 Task: Open Card Intellectual Property Review Session in Board Email Marketing Re-engagement Campaigns and Strategy to Workspace Full-stack Development and add a team member Softage.2@softage.net, a label Yellow, a checklist Social Work, an attachment from your onedrive, a color Yellow and finally, add a card description 'Develop and launch new customer loyalty program for frequent buyers' and a comment 'Let us approach this task with a sense of urgency and importance, recognizing its impact on the overall project.'. Add a start date 'Jan 06, 1900' with a due date 'Jan 13, 1900'
Action: Mouse moved to (55, 354)
Screenshot: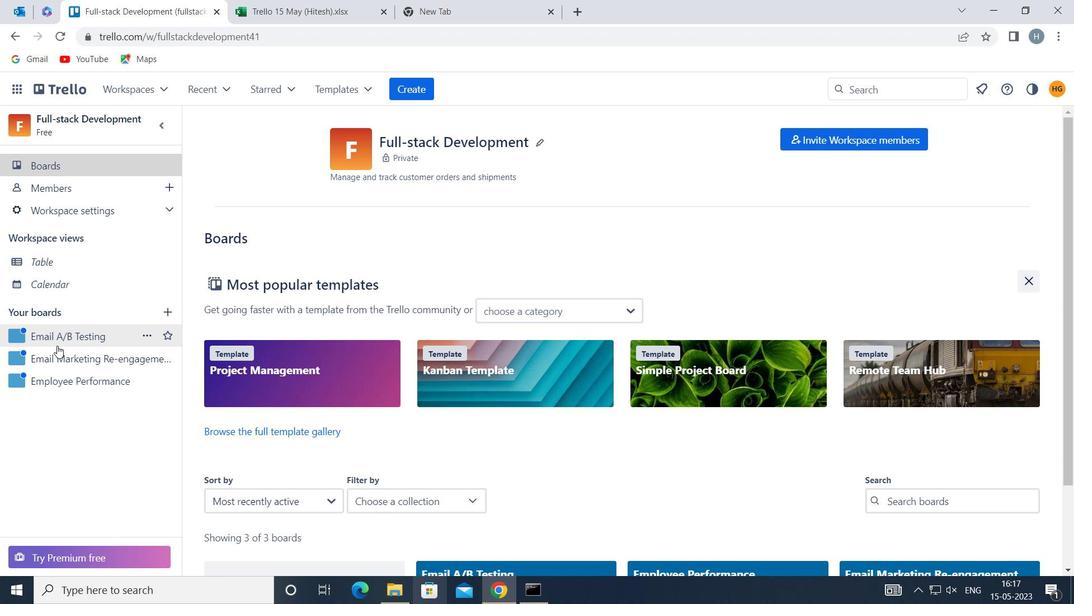 
Action: Mouse pressed left at (55, 354)
Screenshot: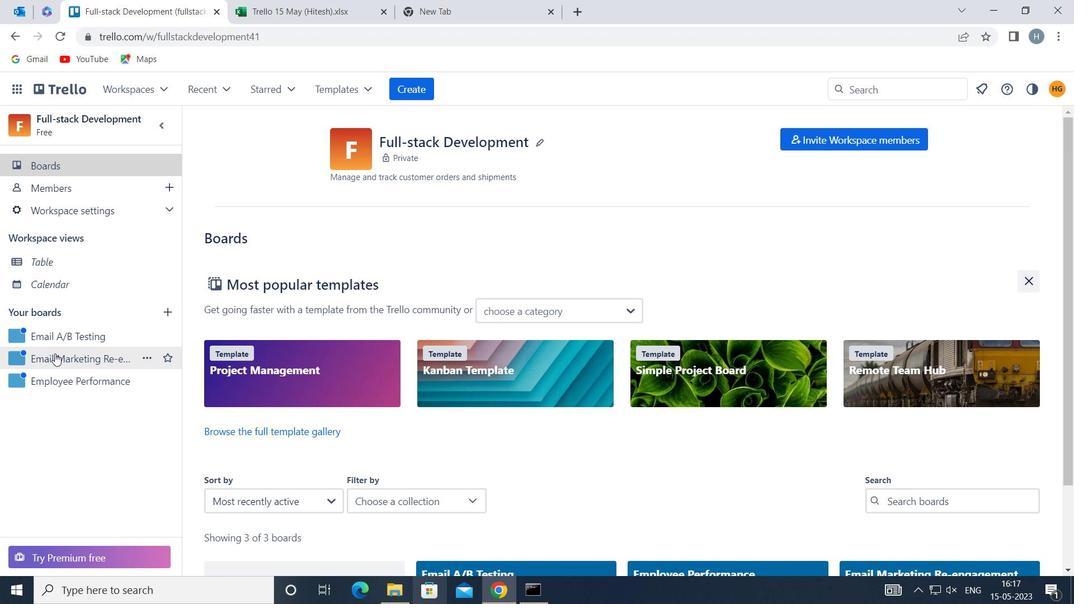 
Action: Mouse moved to (473, 201)
Screenshot: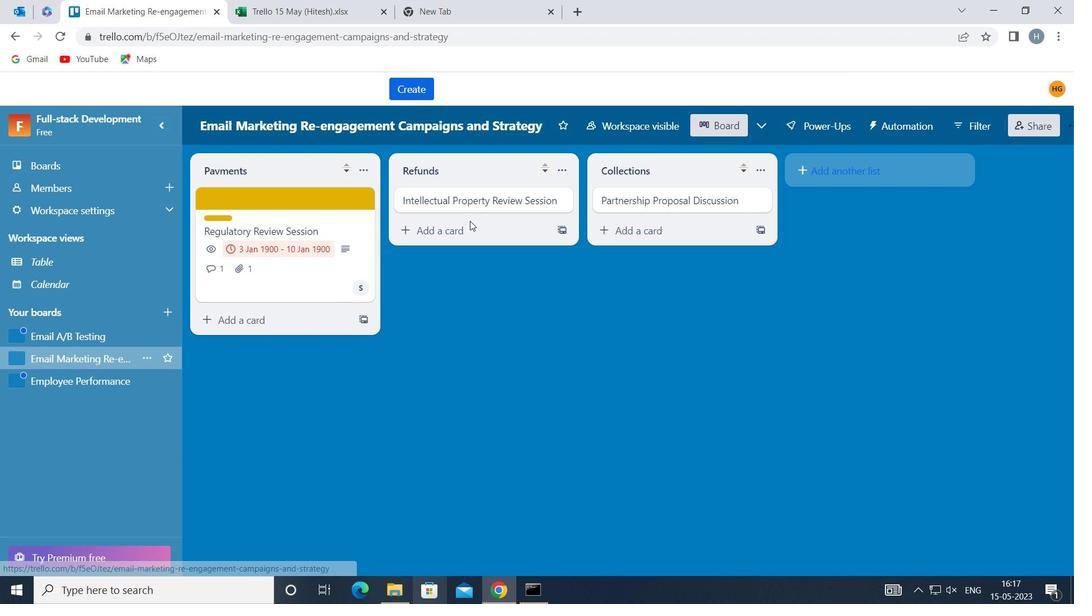 
Action: Mouse pressed left at (473, 201)
Screenshot: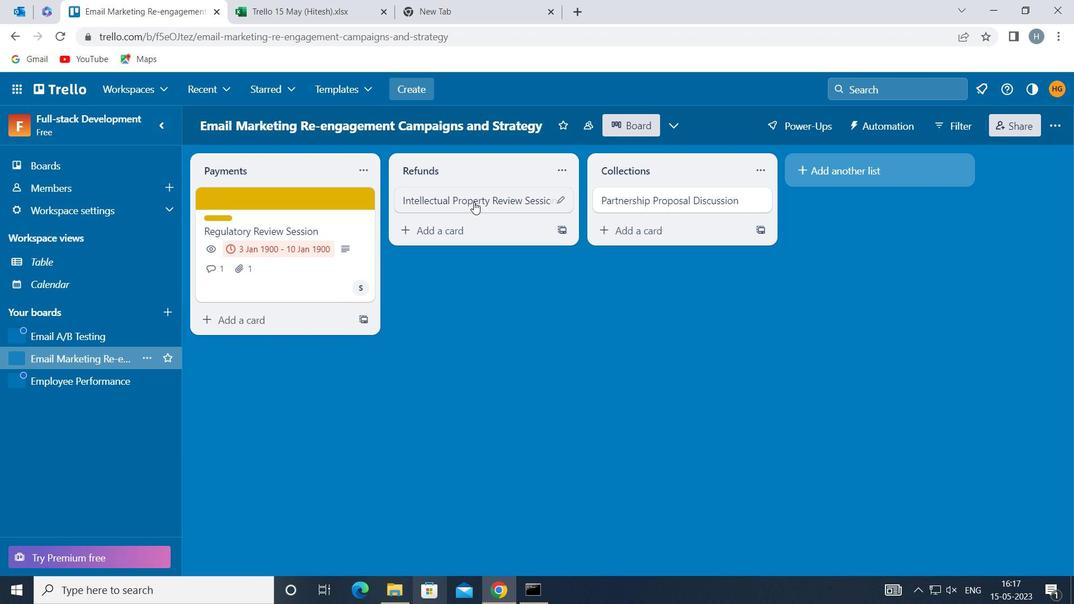 
Action: Mouse moved to (763, 249)
Screenshot: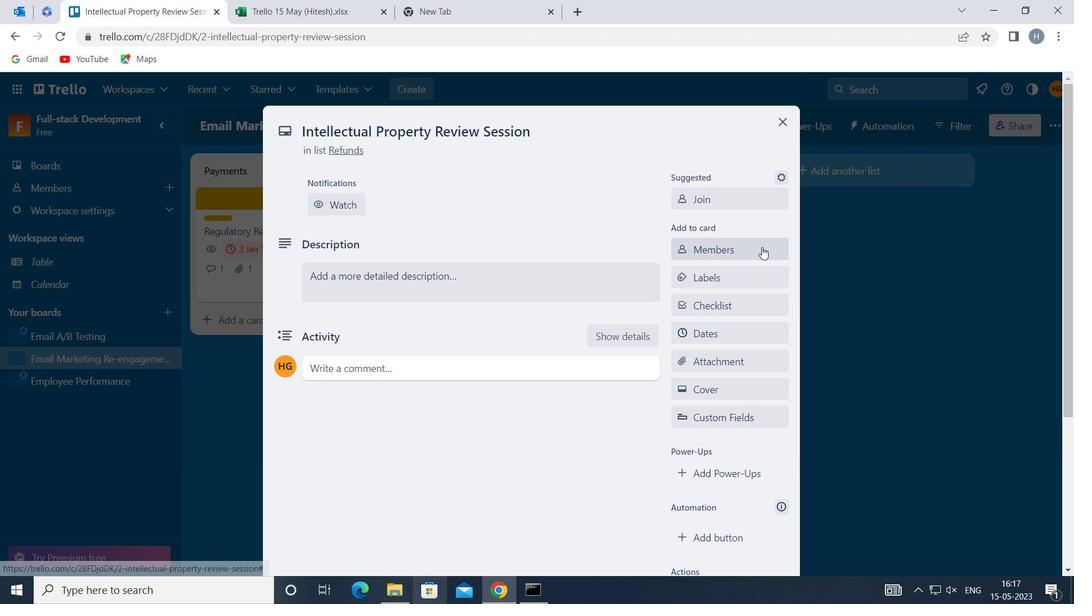 
Action: Mouse pressed left at (763, 249)
Screenshot: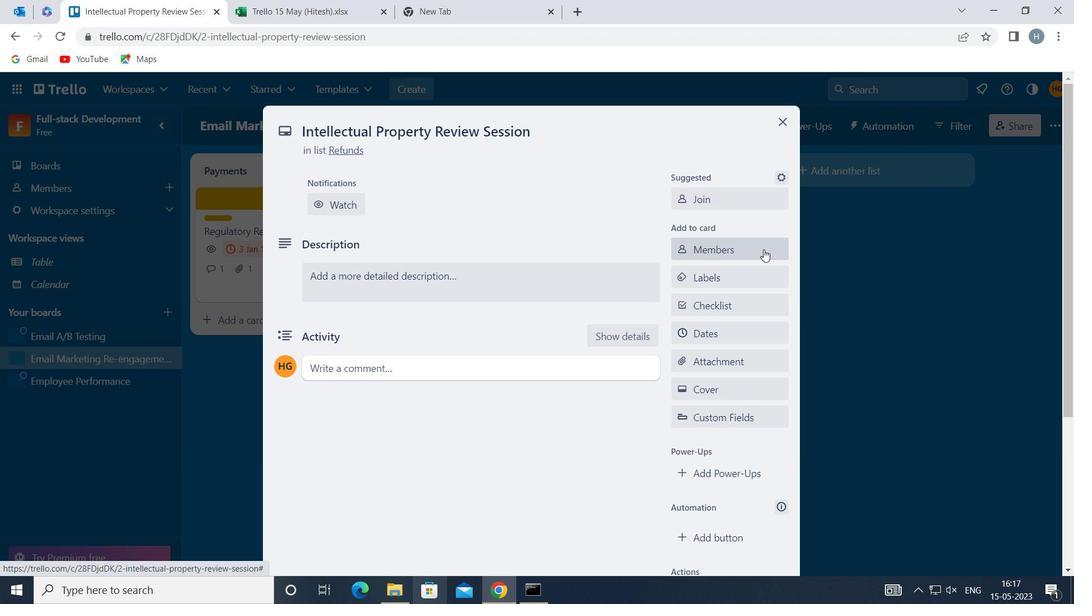 
Action: Key pressed softage
Screenshot: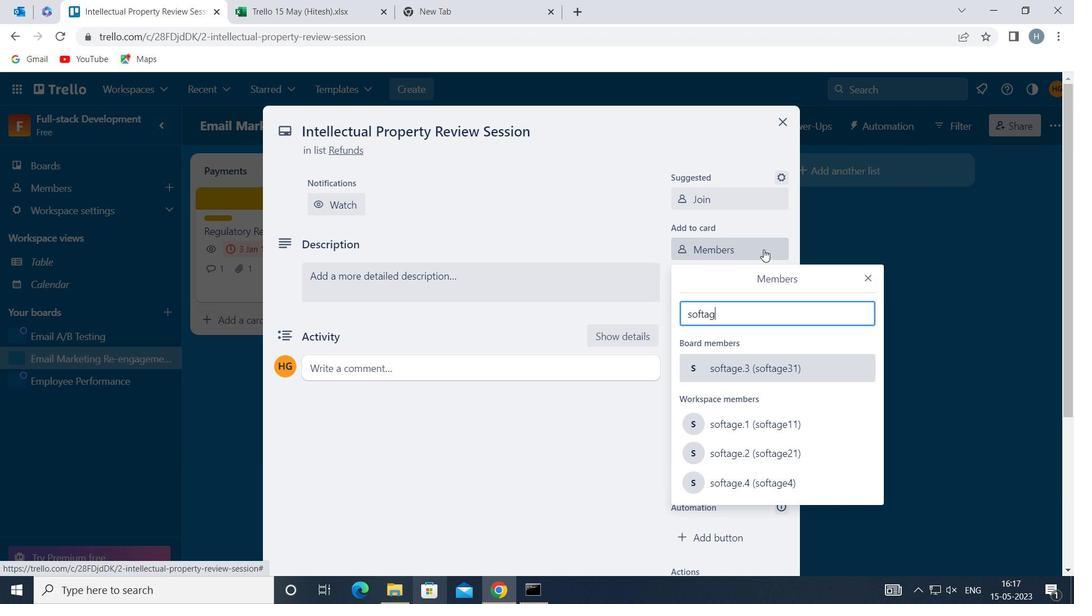 
Action: Mouse moved to (753, 450)
Screenshot: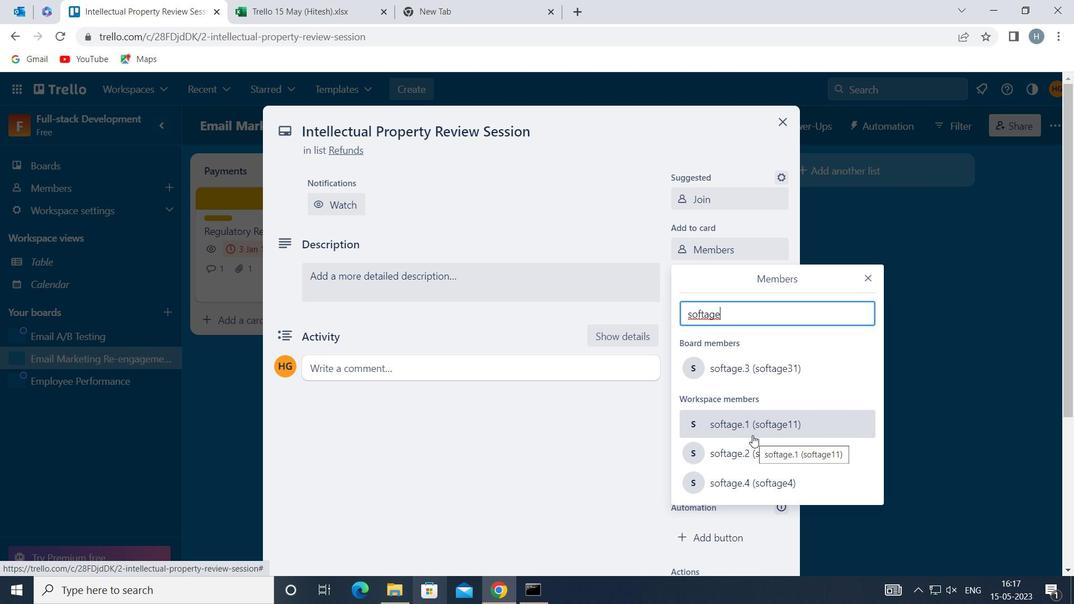 
Action: Mouse pressed left at (753, 450)
Screenshot: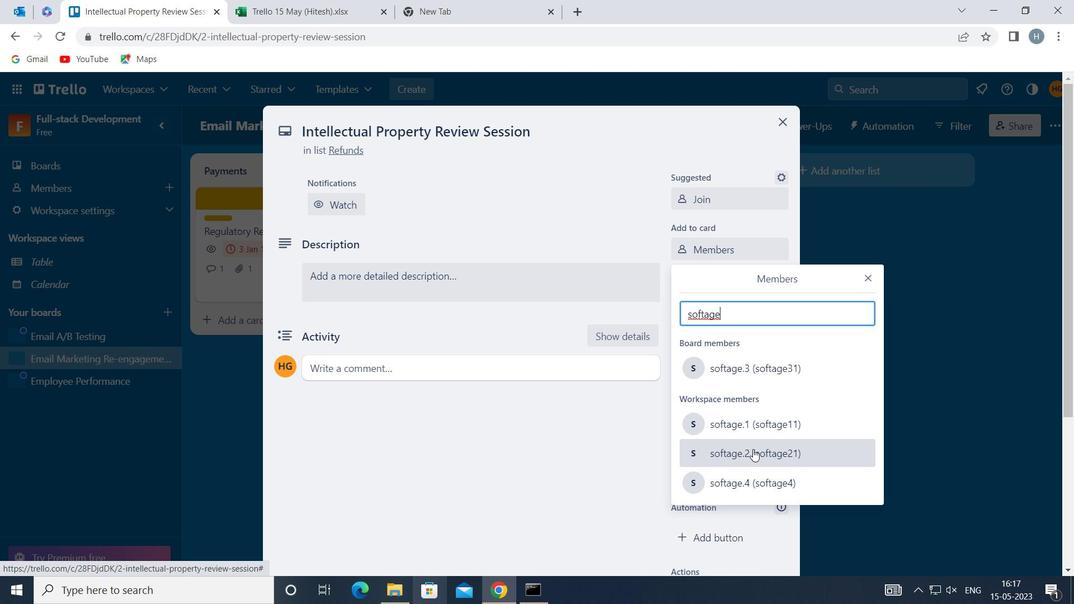 
Action: Mouse moved to (869, 272)
Screenshot: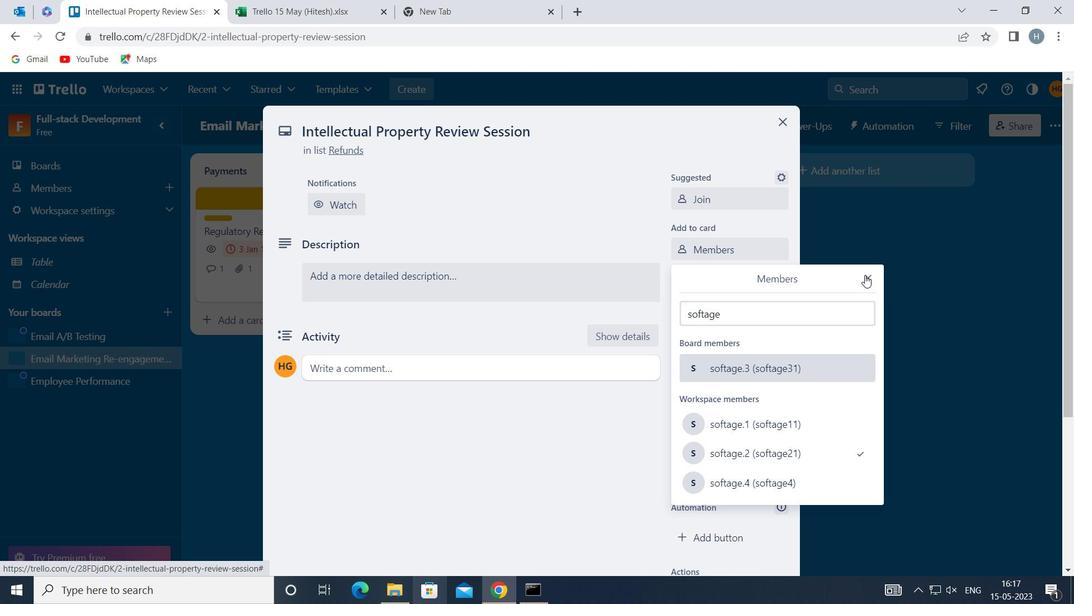 
Action: Mouse pressed left at (869, 272)
Screenshot: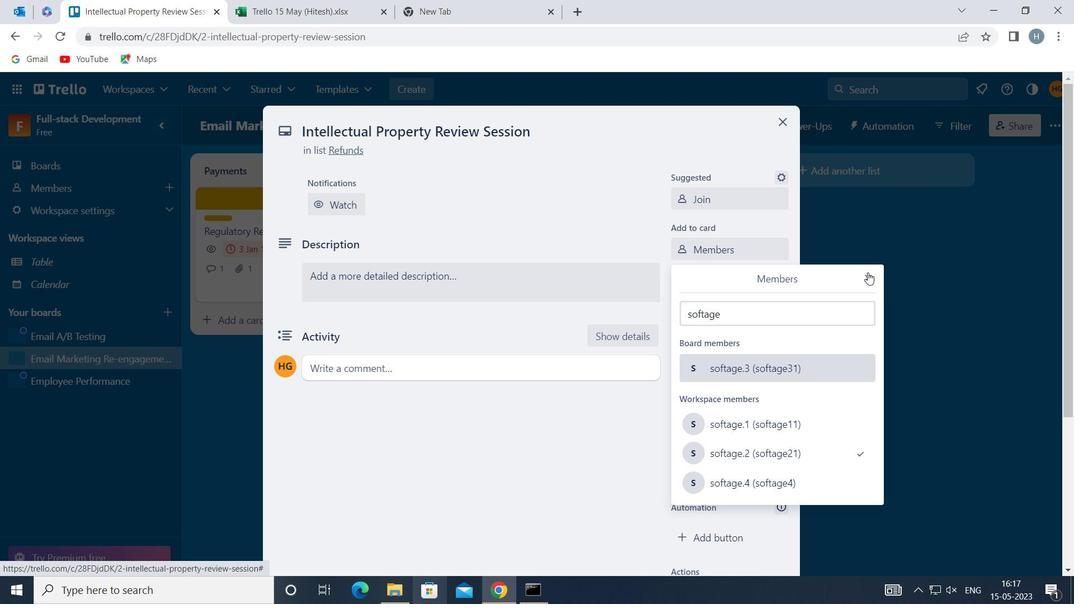 
Action: Mouse moved to (750, 271)
Screenshot: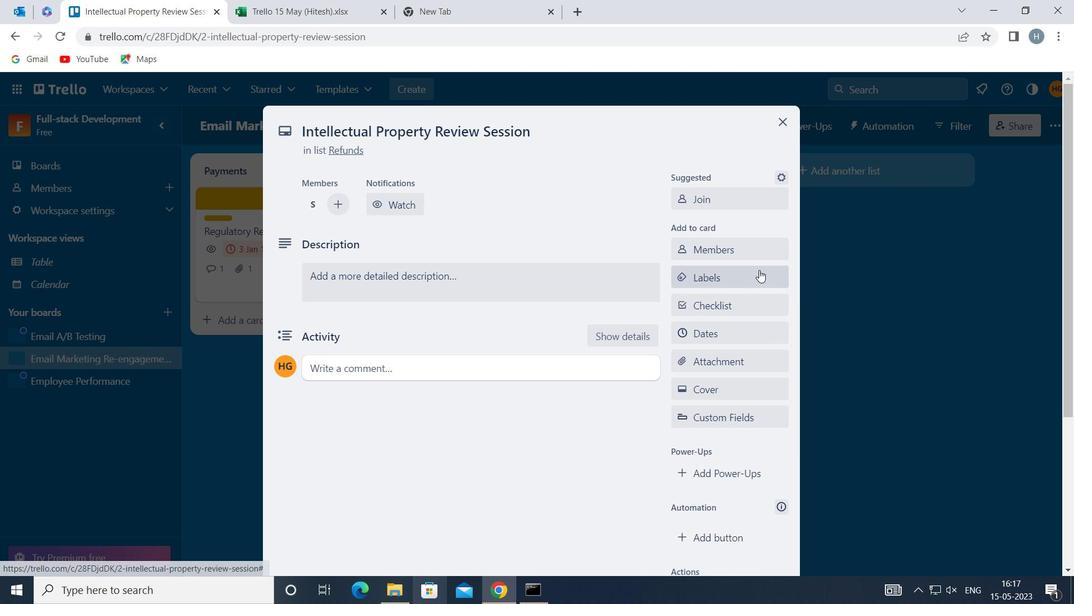
Action: Mouse pressed left at (750, 271)
Screenshot: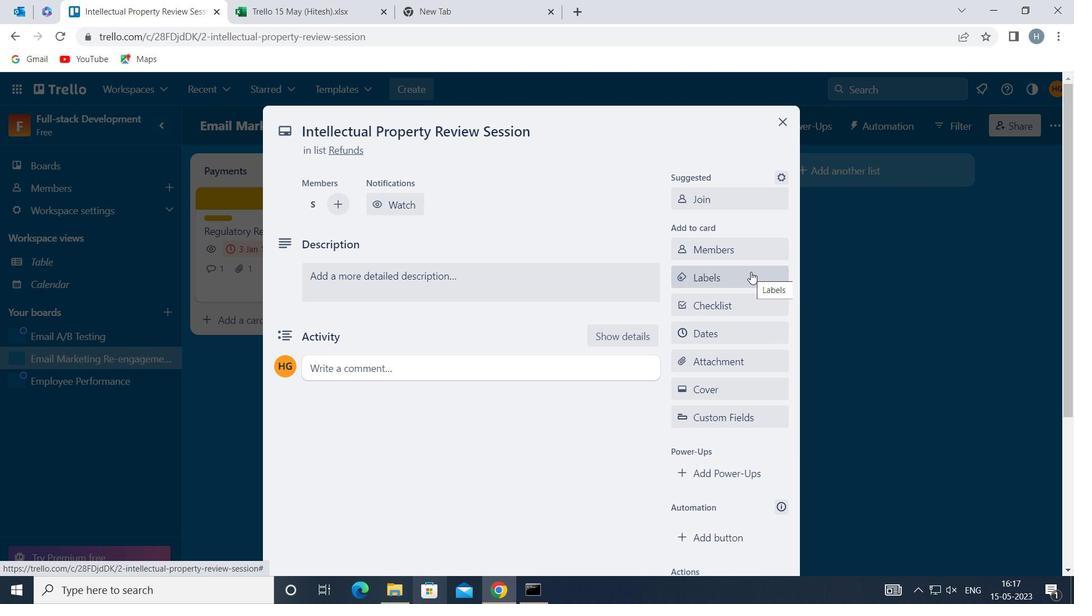 
Action: Mouse moved to (764, 235)
Screenshot: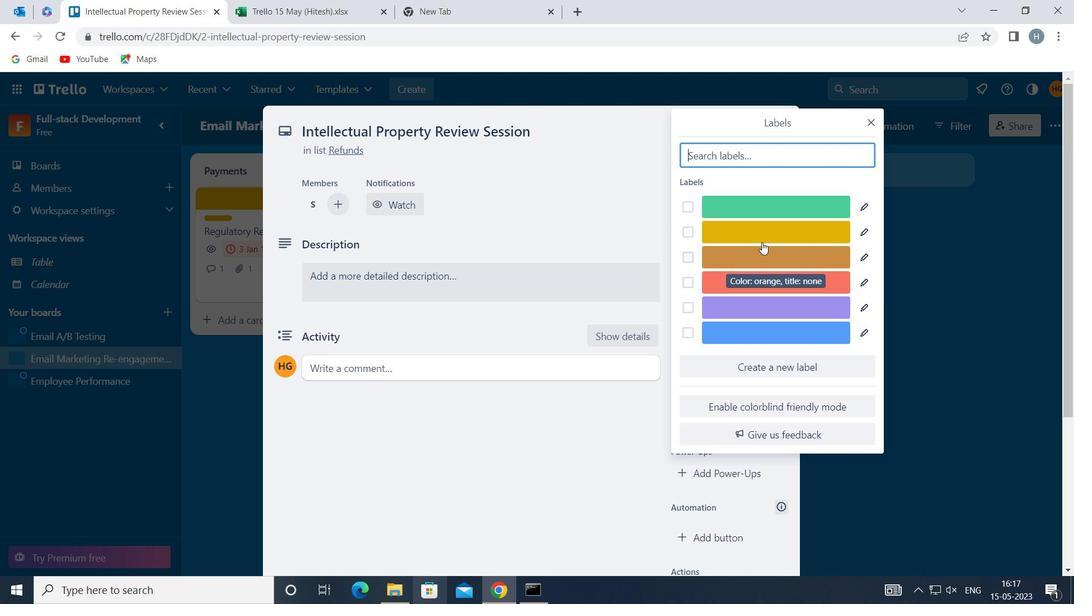 
Action: Mouse pressed left at (764, 235)
Screenshot: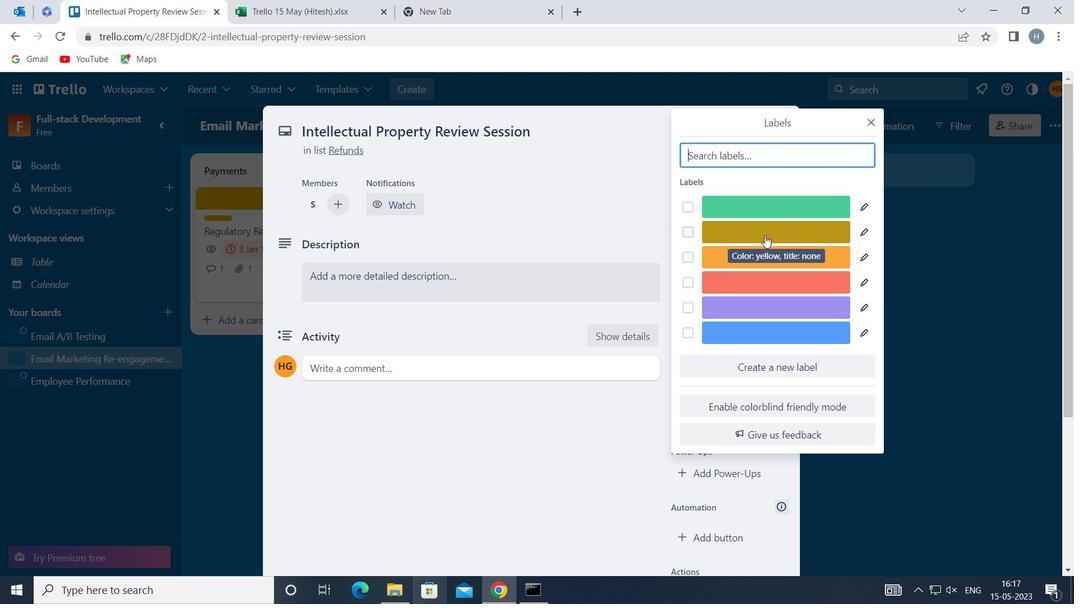 
Action: Mouse moved to (872, 117)
Screenshot: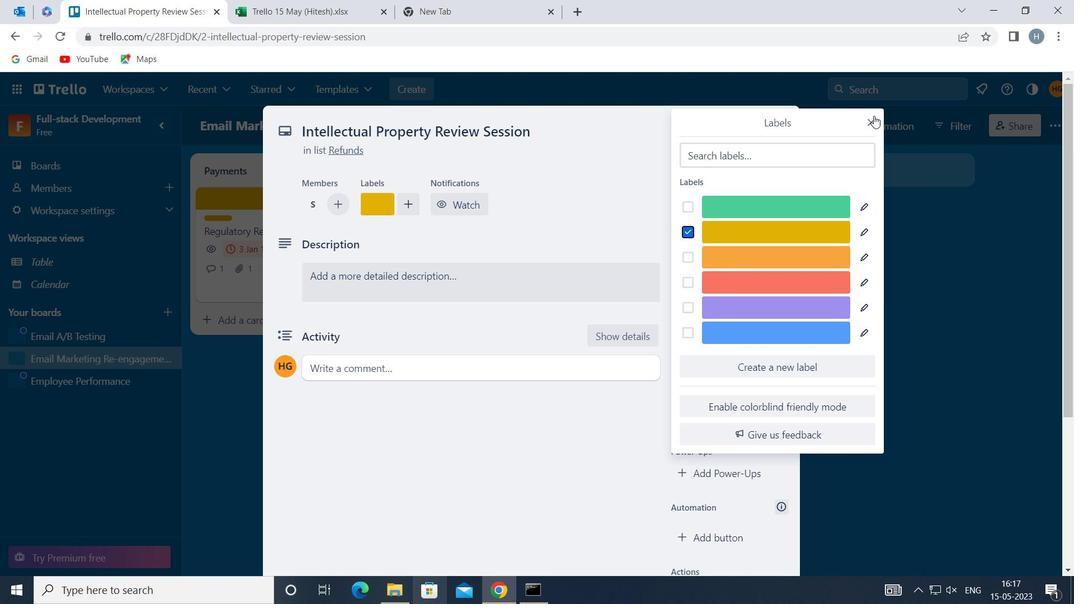 
Action: Mouse pressed left at (872, 117)
Screenshot: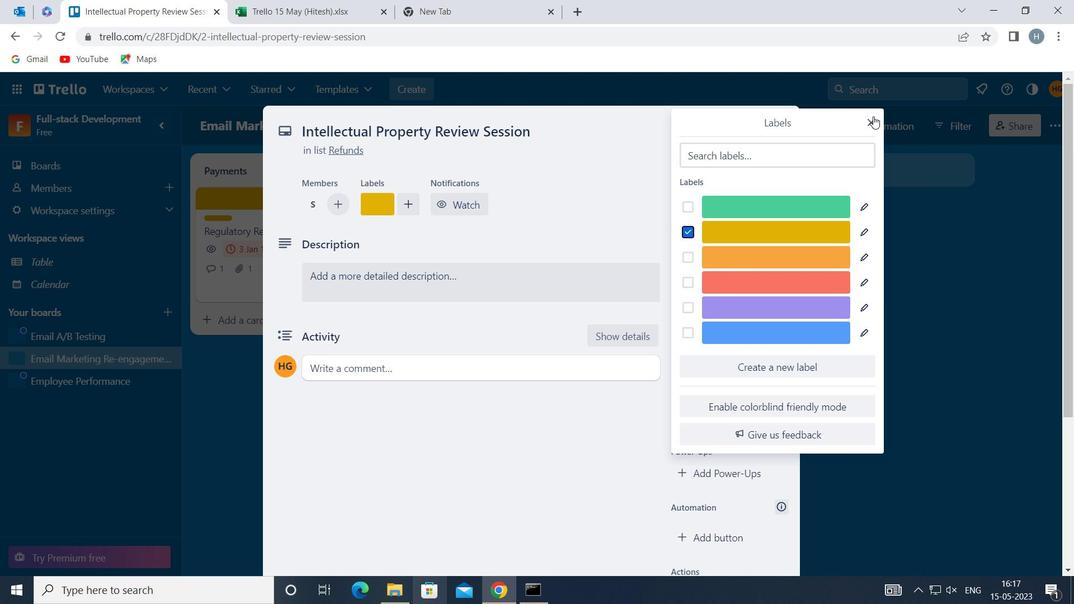 
Action: Mouse moved to (737, 306)
Screenshot: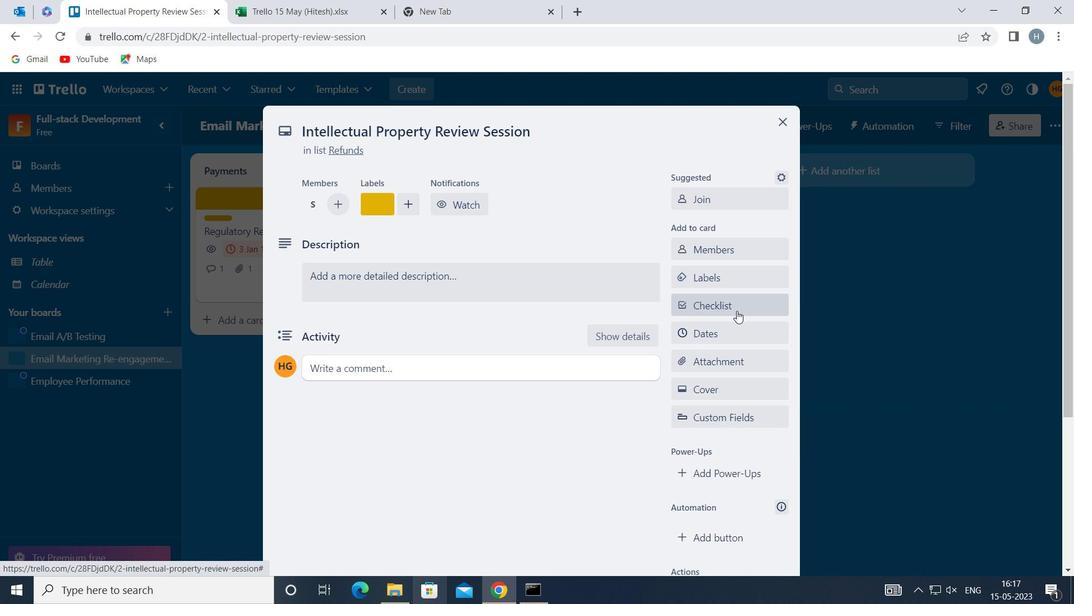 
Action: Mouse pressed left at (737, 306)
Screenshot: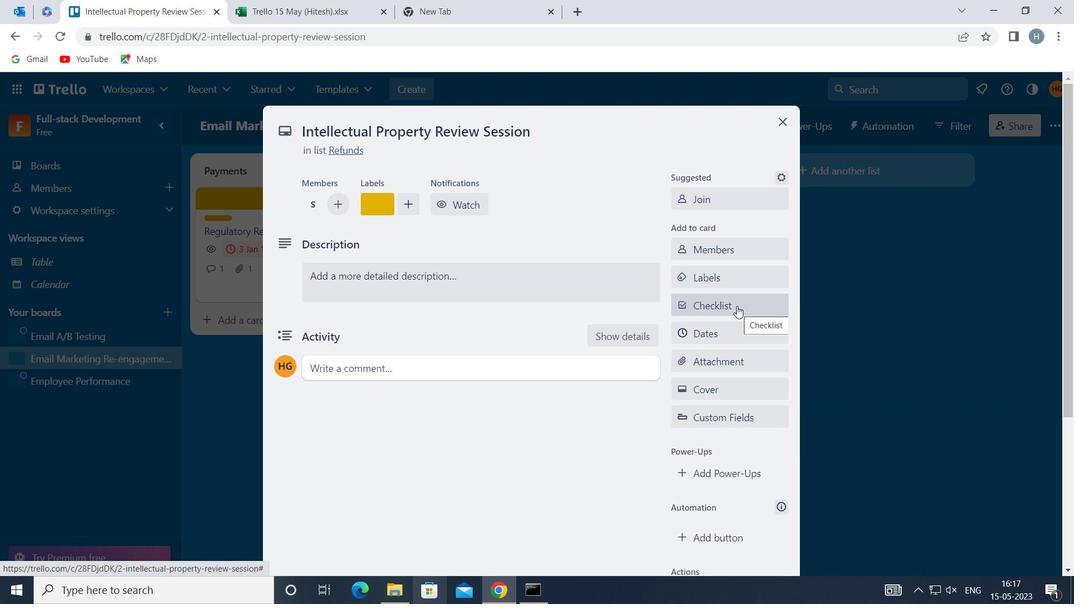 
Action: Key pressed <Key.shift>SOCIAL<Key.space><Key.shift>WORK
Screenshot: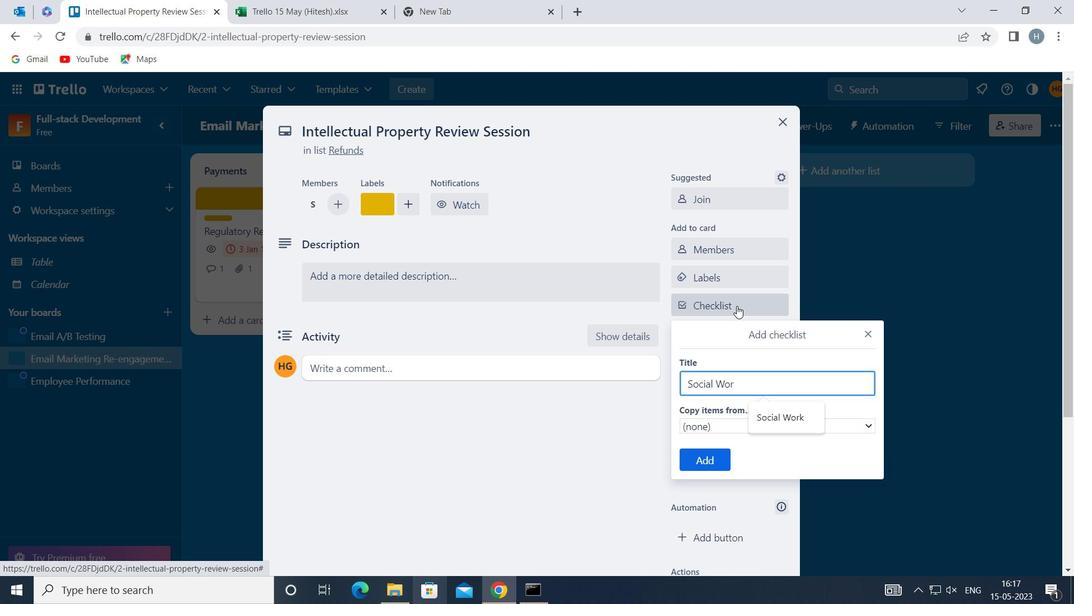 
Action: Mouse moved to (702, 459)
Screenshot: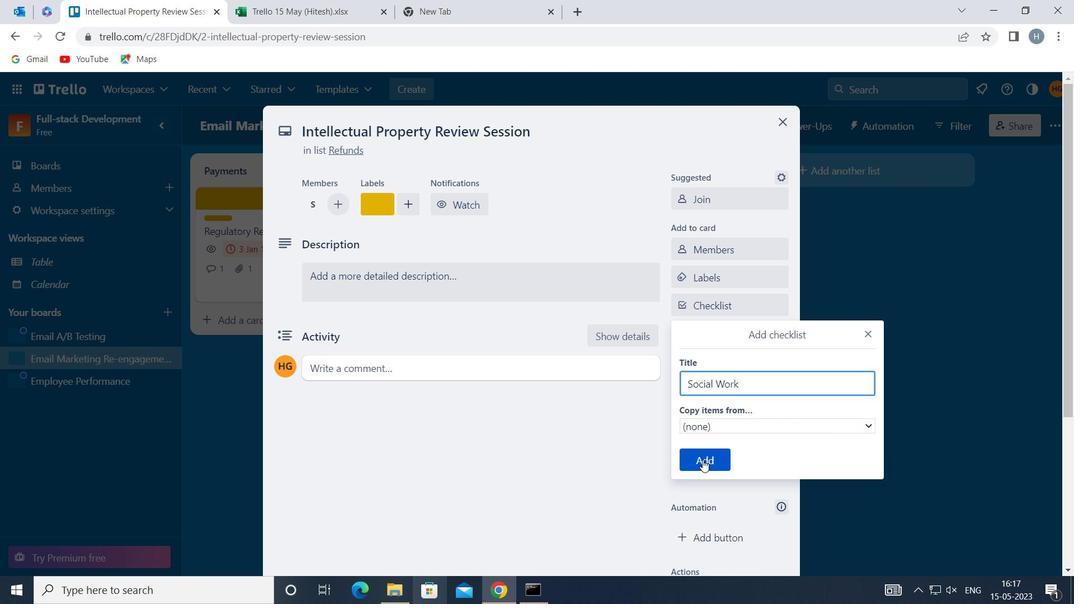 
Action: Mouse pressed left at (702, 459)
Screenshot: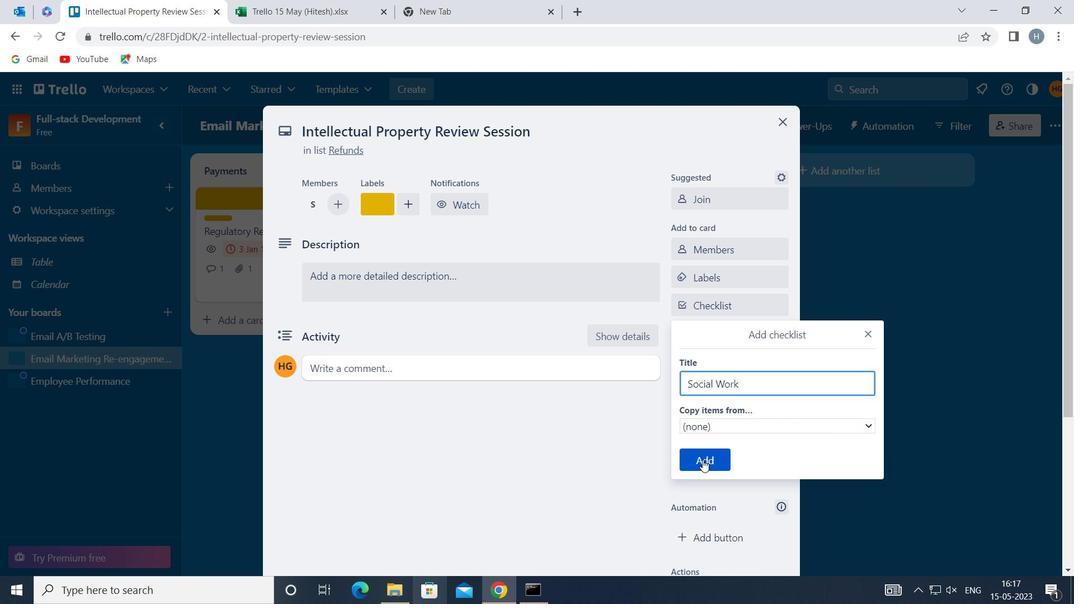 
Action: Mouse moved to (734, 354)
Screenshot: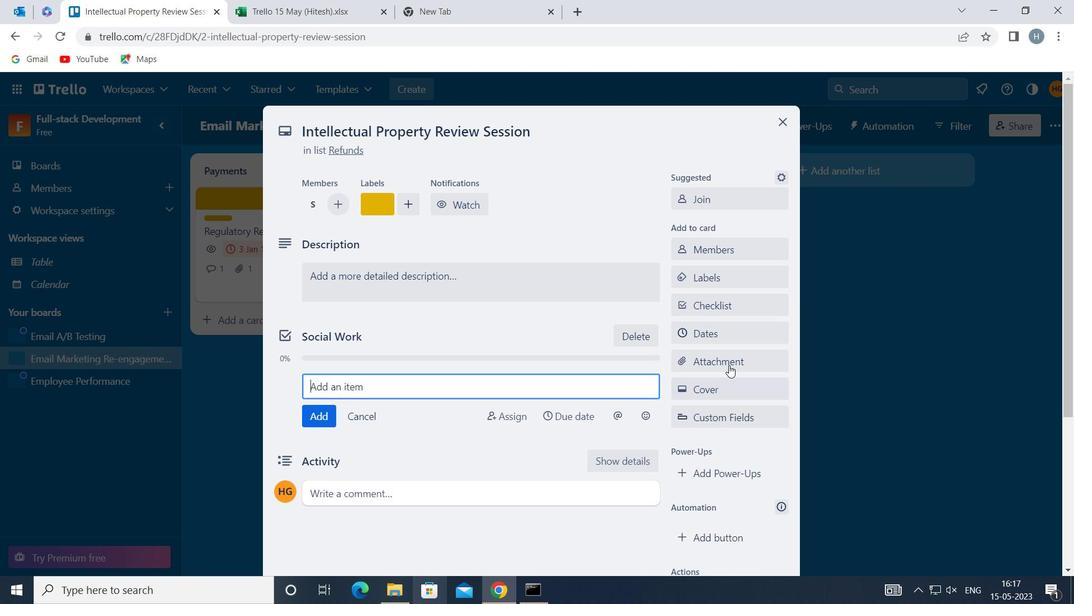 
Action: Mouse pressed left at (734, 354)
Screenshot: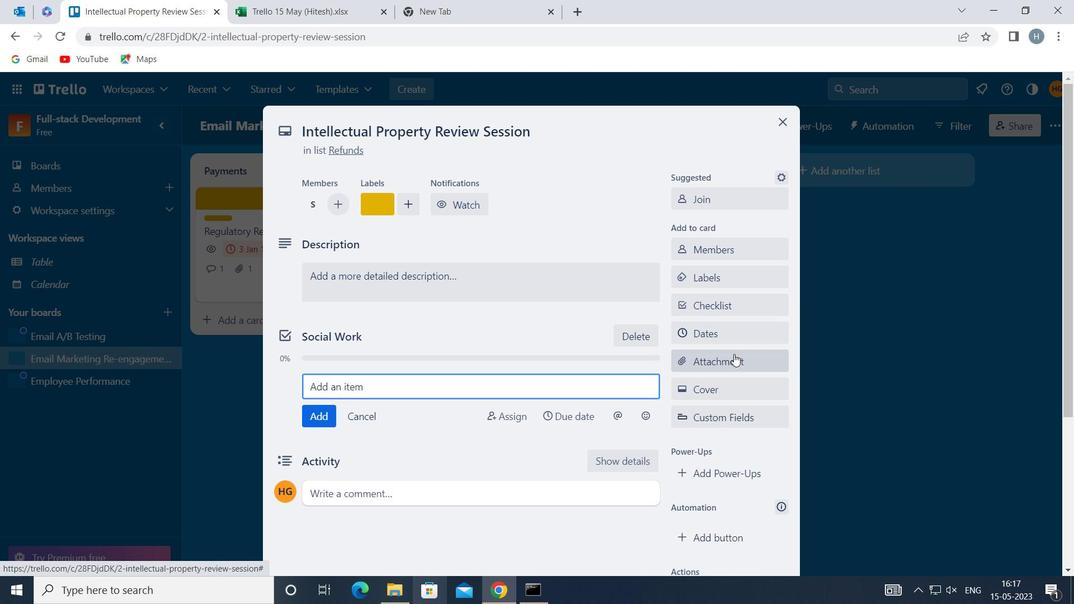 
Action: Mouse moved to (726, 255)
Screenshot: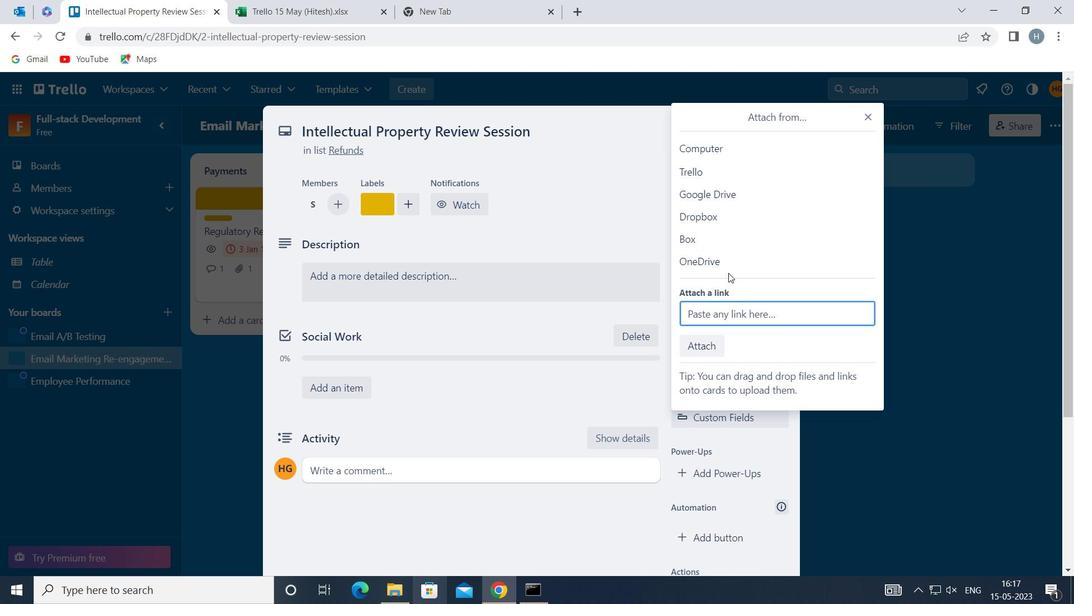 
Action: Mouse pressed left at (726, 255)
Screenshot: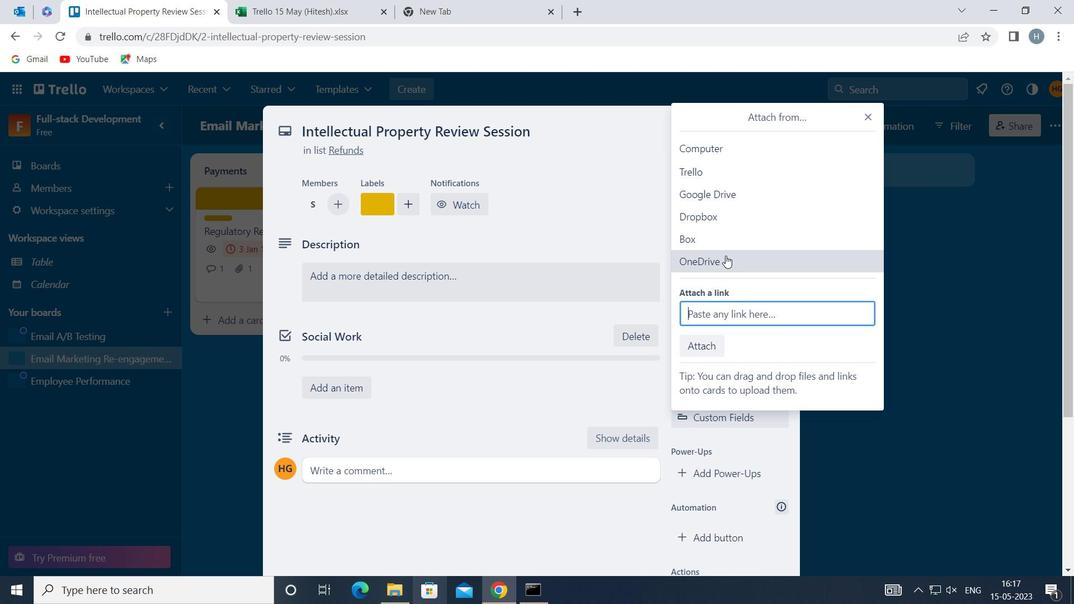 
Action: Mouse moved to (591, 196)
Screenshot: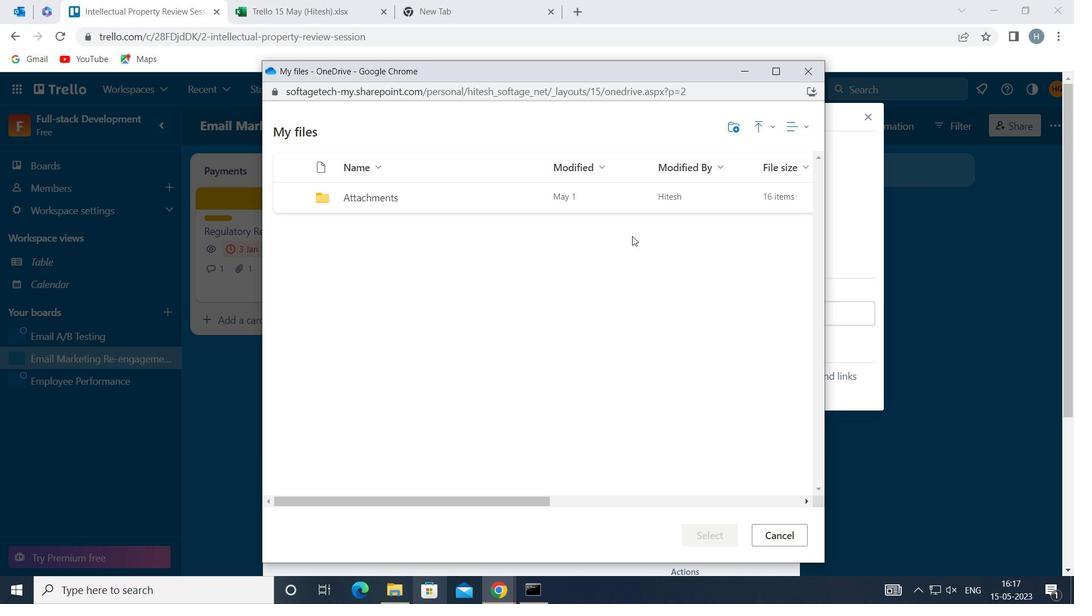 
Action: Mouse pressed left at (591, 196)
Screenshot: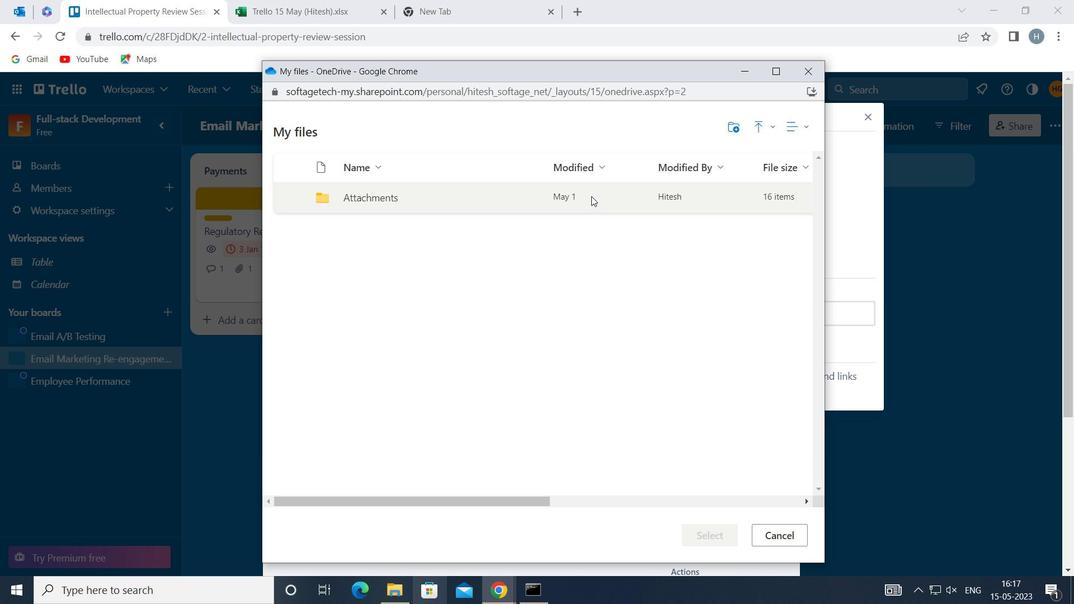 
Action: Mouse pressed left at (591, 196)
Screenshot: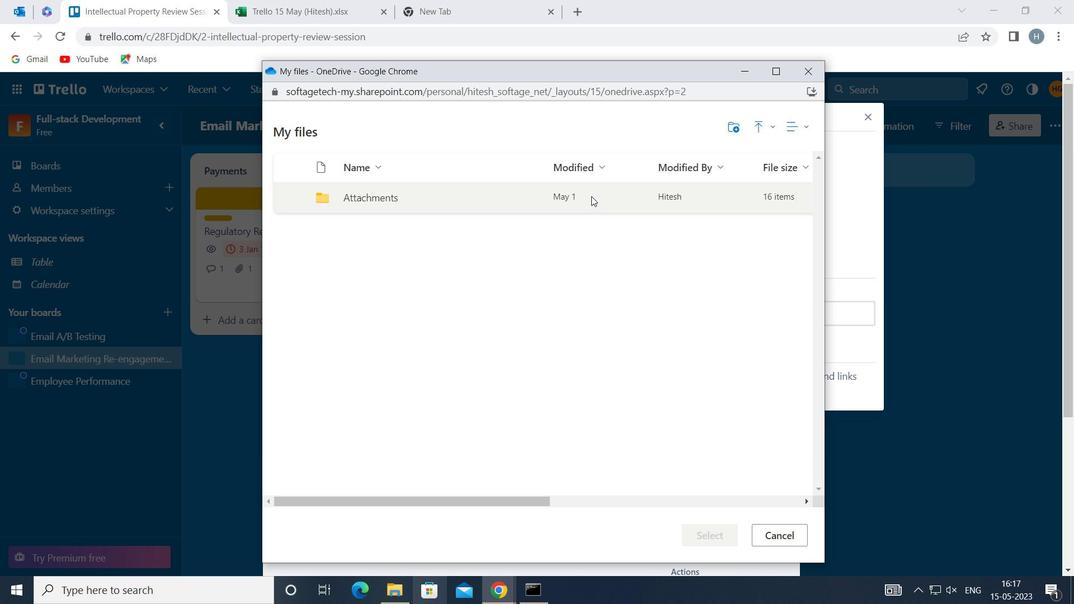 
Action: Mouse moved to (585, 224)
Screenshot: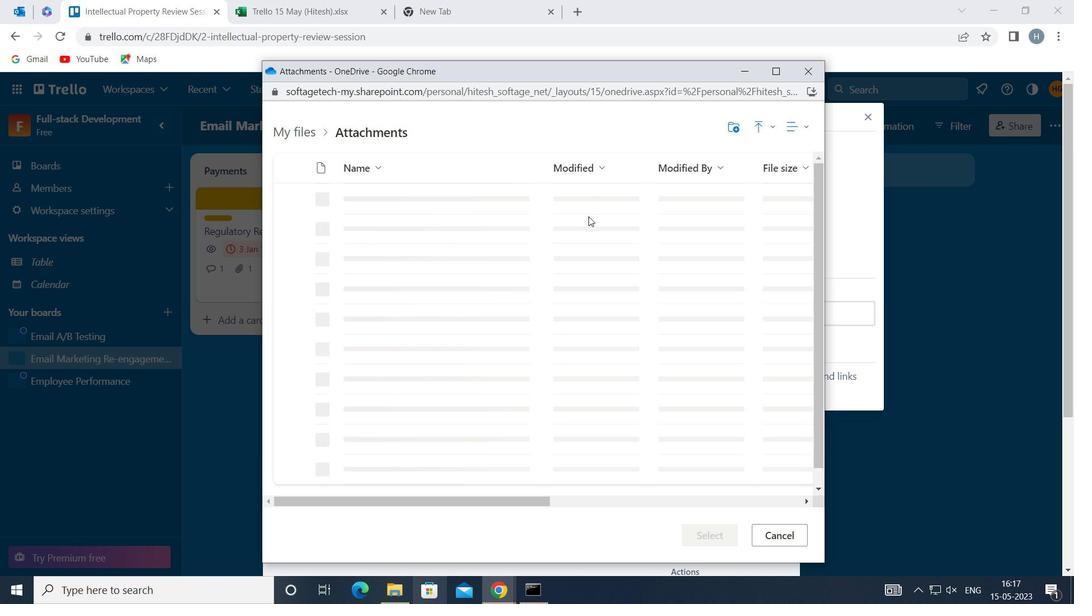 
Action: Mouse pressed left at (585, 224)
Screenshot: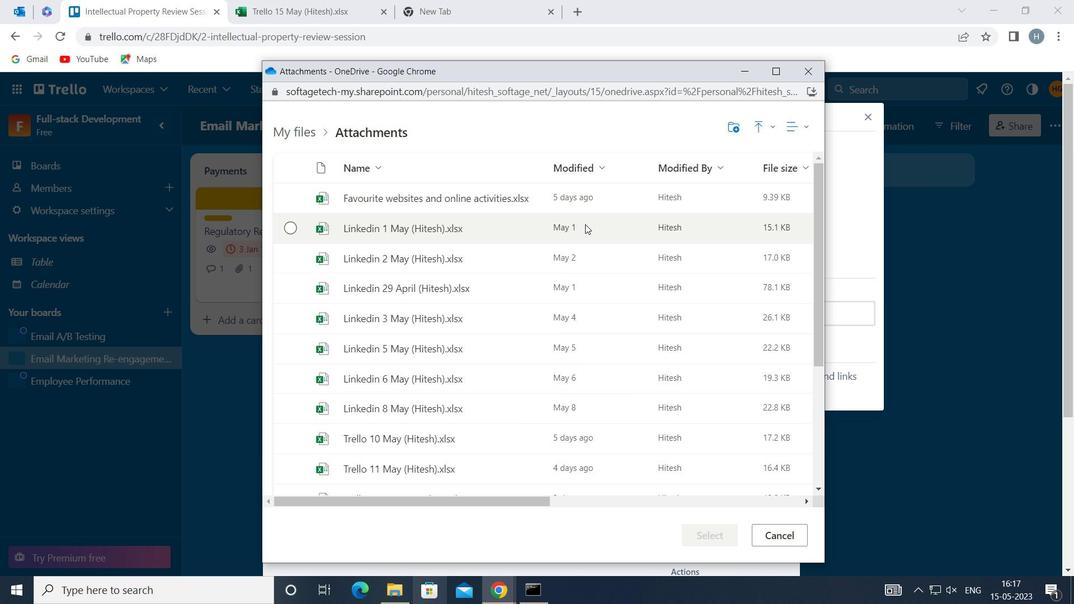 
Action: Mouse moved to (712, 530)
Screenshot: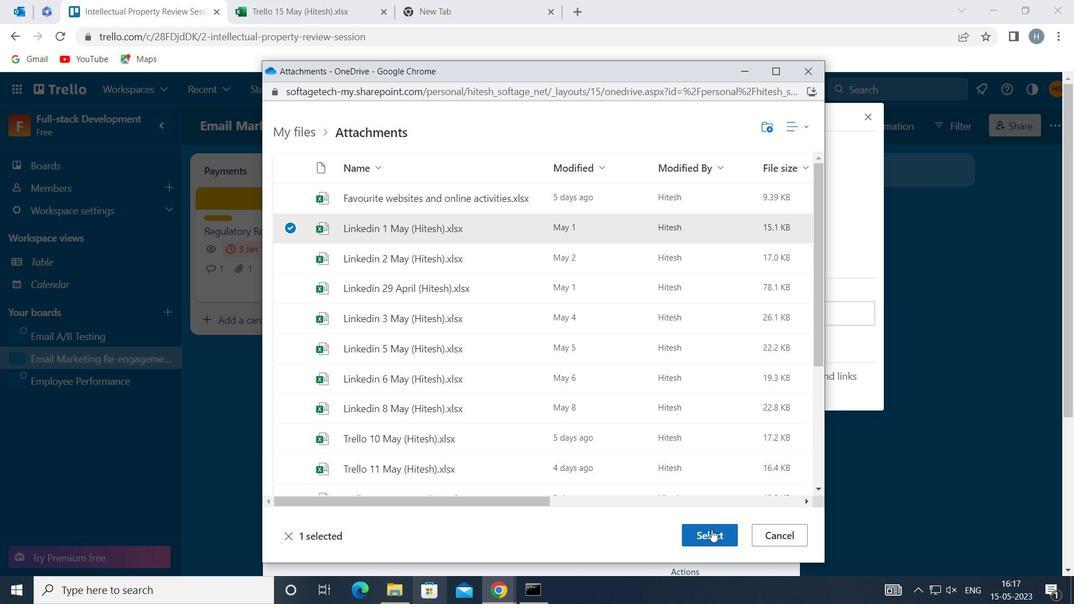 
Action: Mouse pressed left at (712, 530)
Screenshot: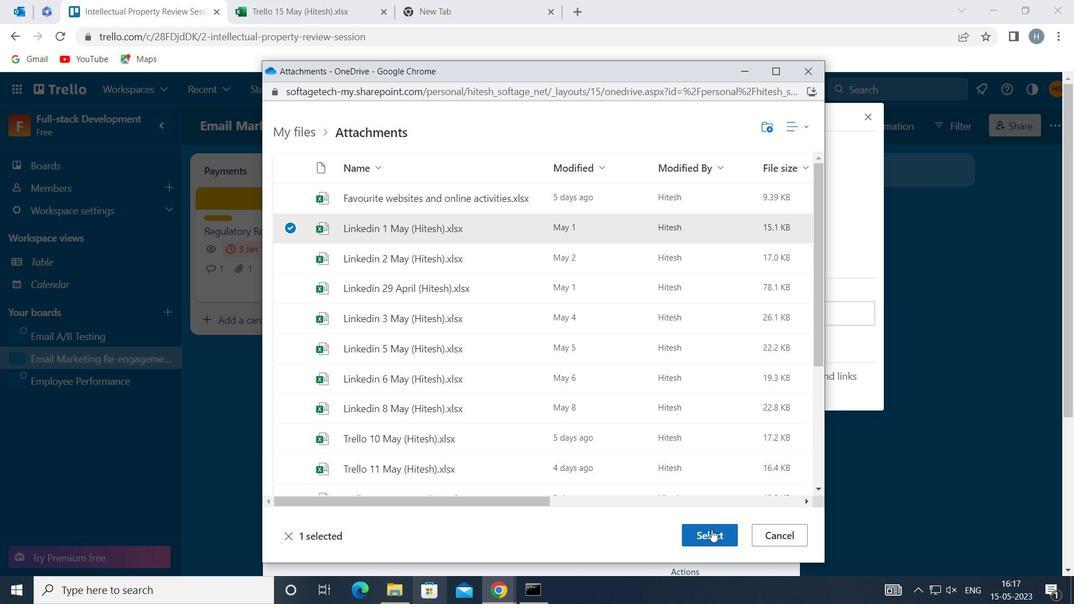 
Action: Mouse moved to (726, 386)
Screenshot: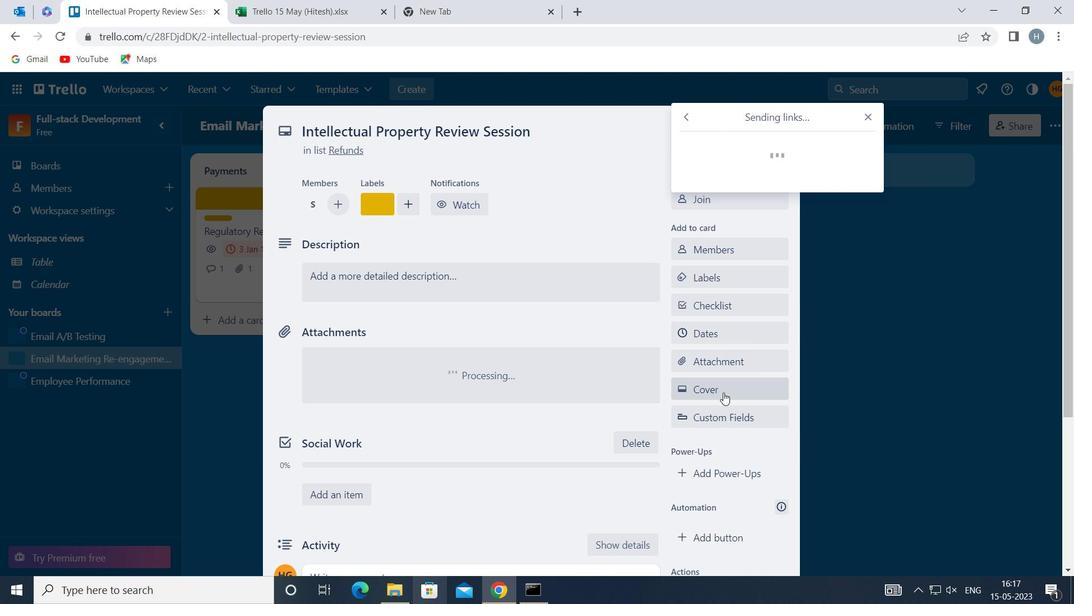 
Action: Mouse pressed left at (726, 386)
Screenshot: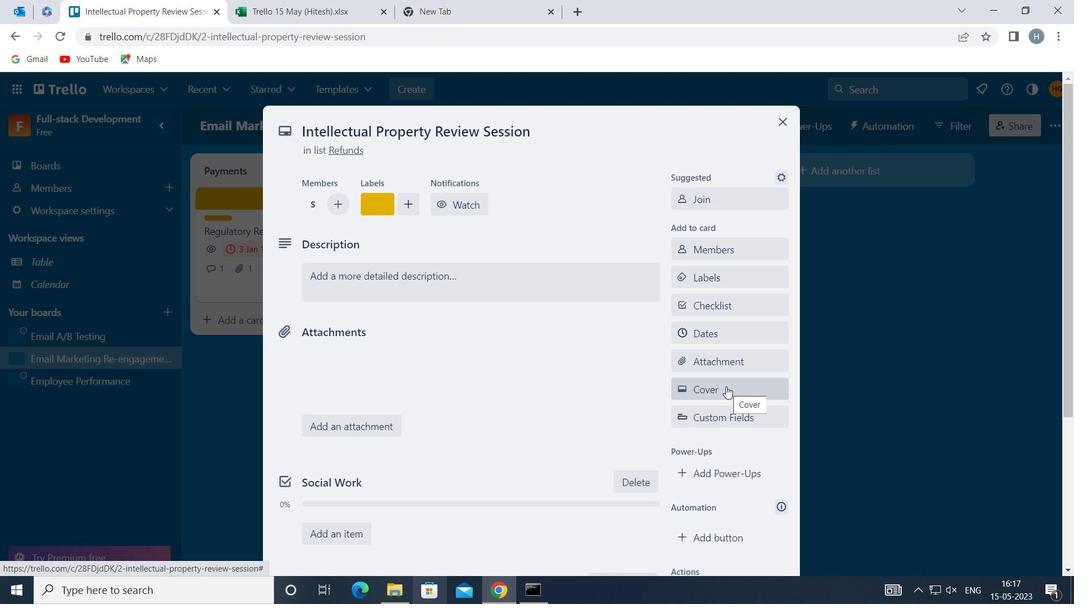 
Action: Mouse moved to (740, 302)
Screenshot: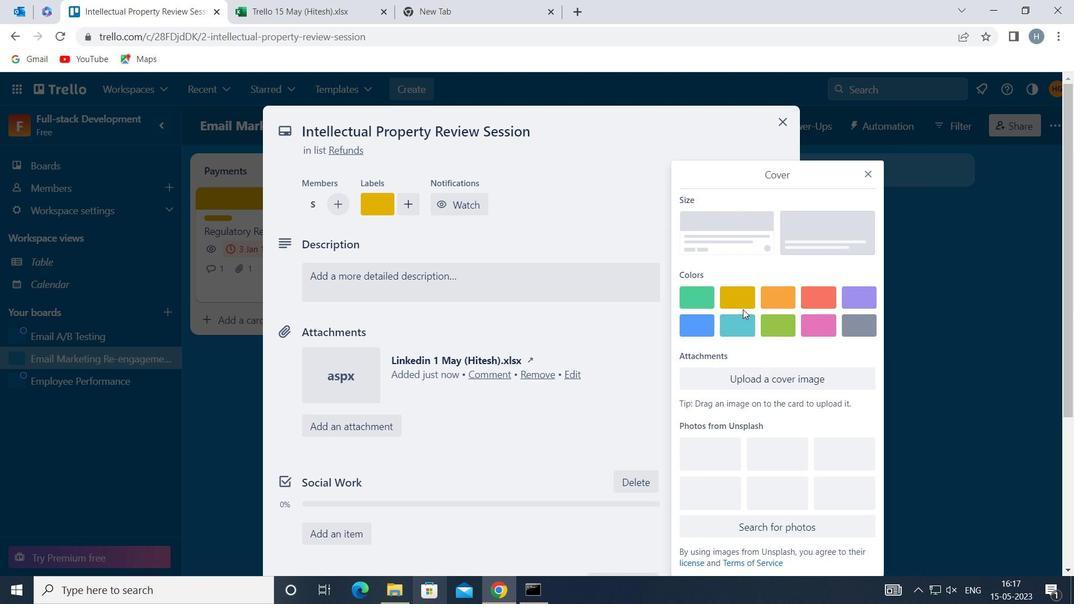 
Action: Mouse pressed left at (740, 302)
Screenshot: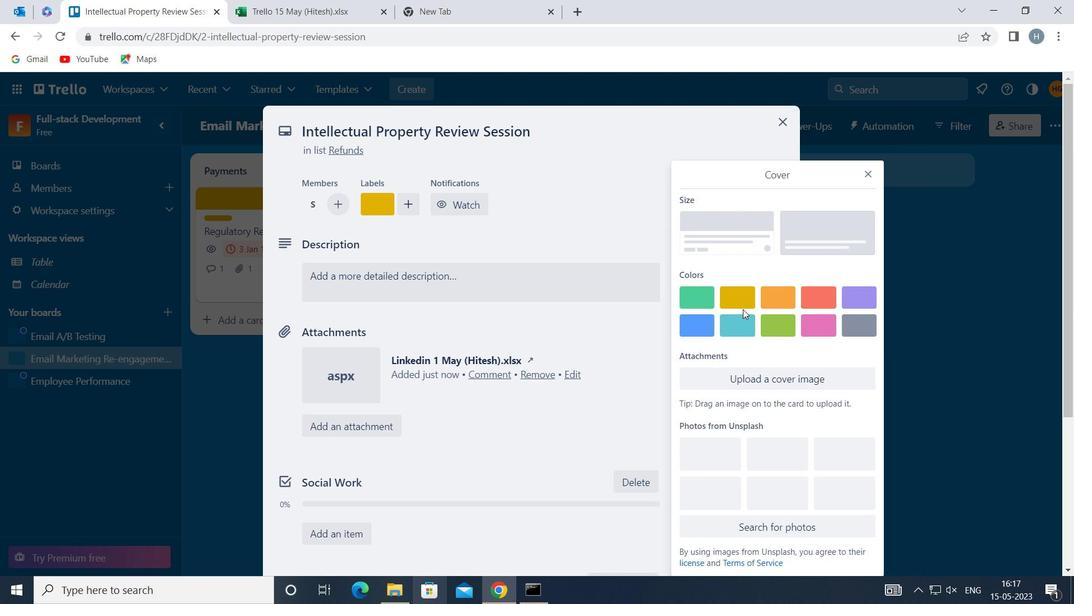 
Action: Mouse moved to (867, 144)
Screenshot: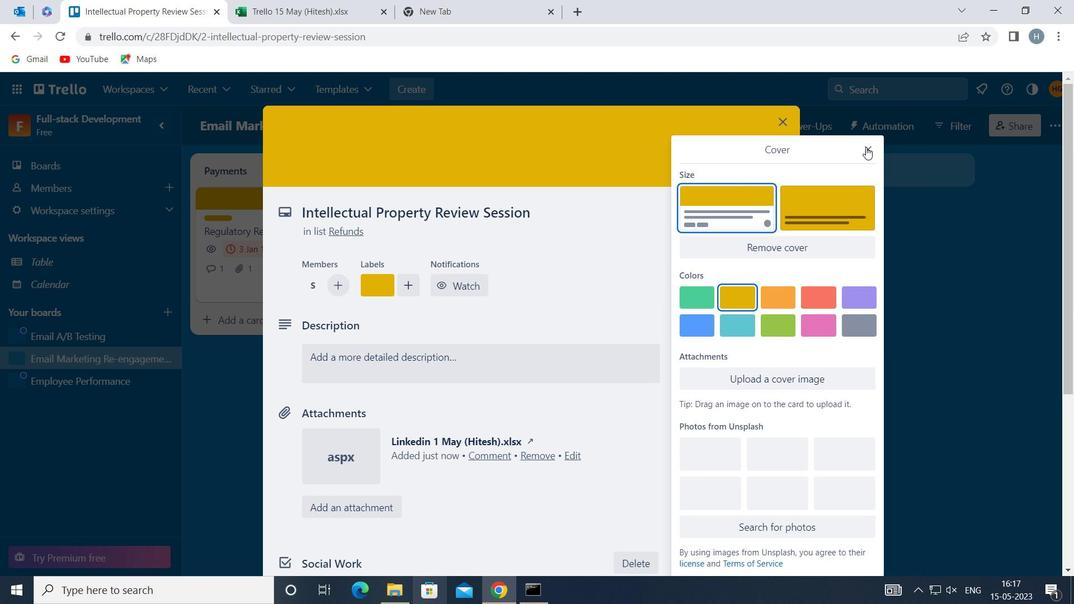 
Action: Mouse pressed left at (867, 144)
Screenshot: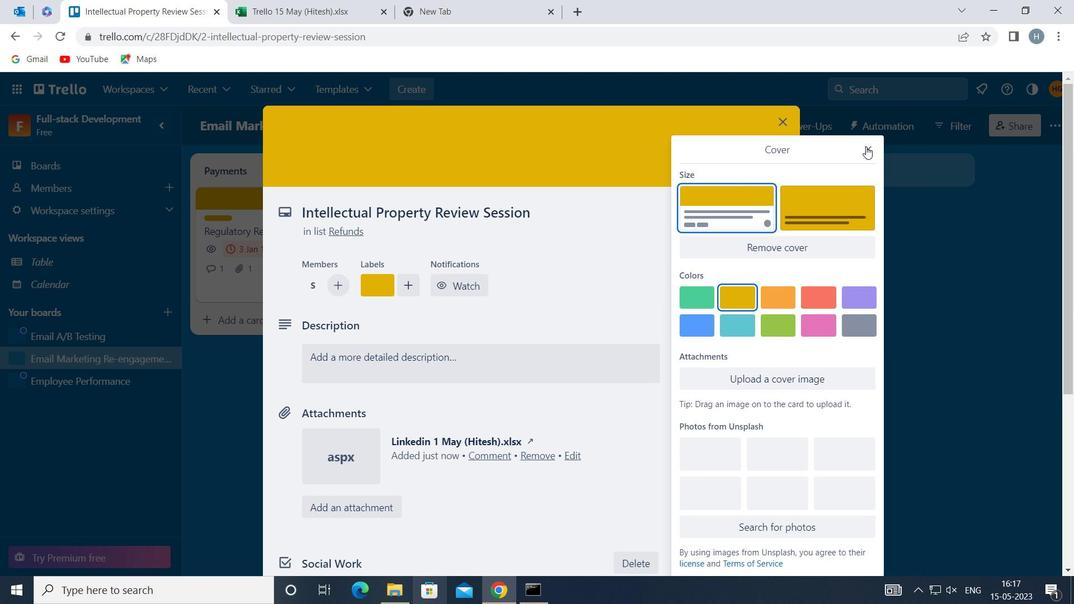 
Action: Mouse moved to (487, 370)
Screenshot: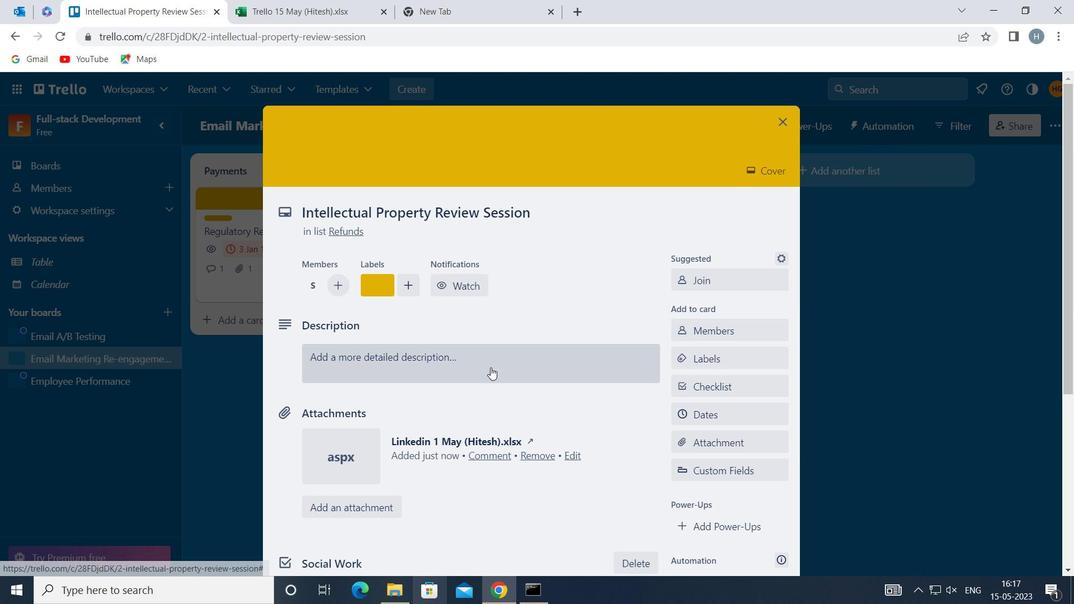 
Action: Mouse pressed left at (487, 370)
Screenshot: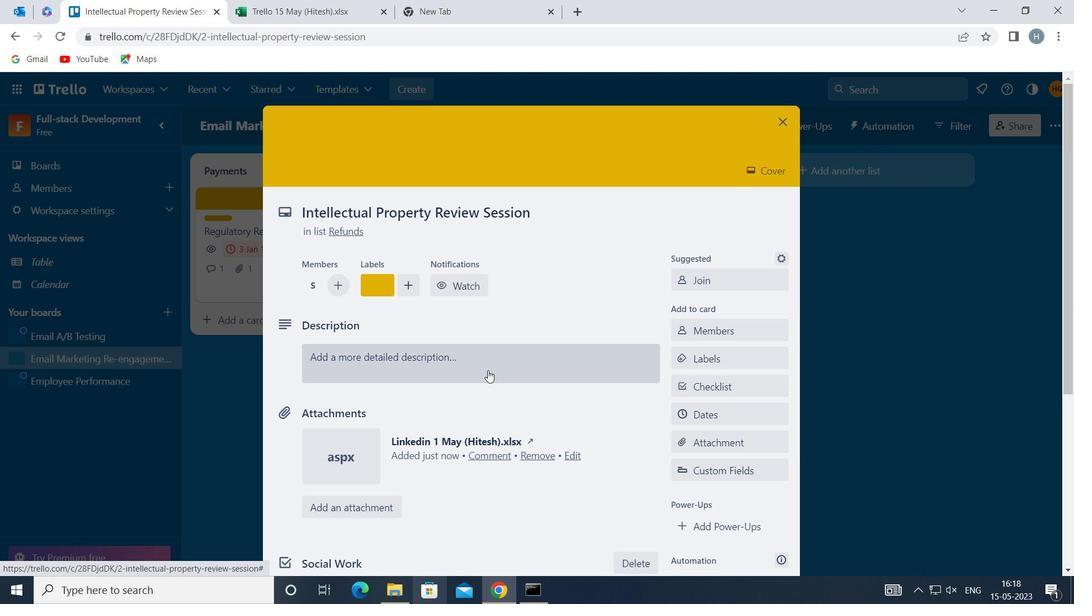 
Action: Key pressed <Key.shift>DEVELOP<Key.space>AND<Key.space>LAUNCH<Key.space>NEW<Key.space>CUSTOMER<Key.space>LOYALTY<Key.space>PROGRAM<Key.space>FOR<Key.space>FREQUENT<Key.space>BUYERS
Screenshot: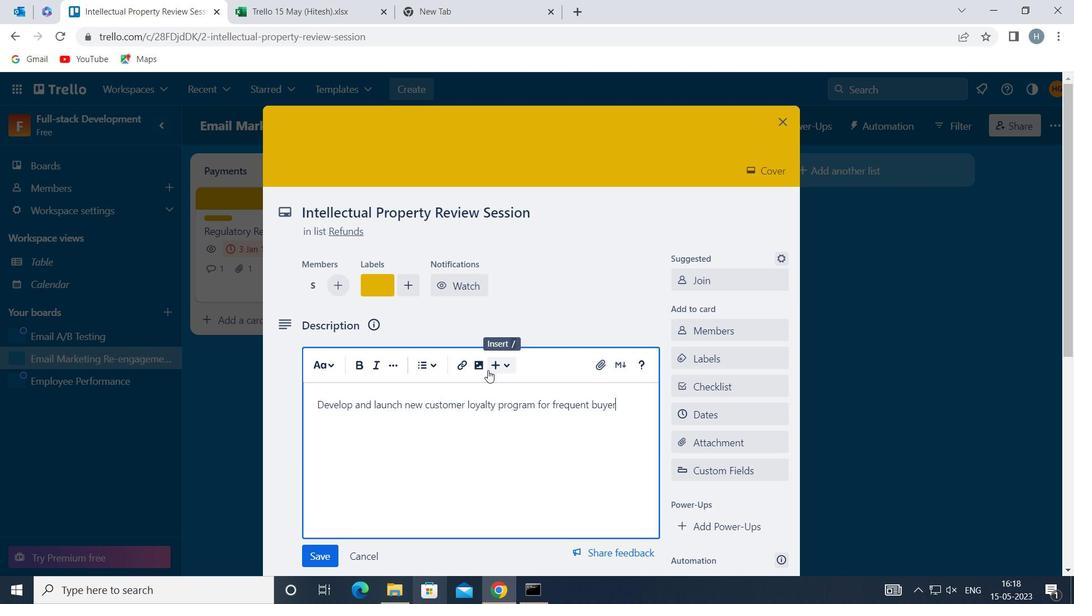 
Action: Mouse moved to (316, 558)
Screenshot: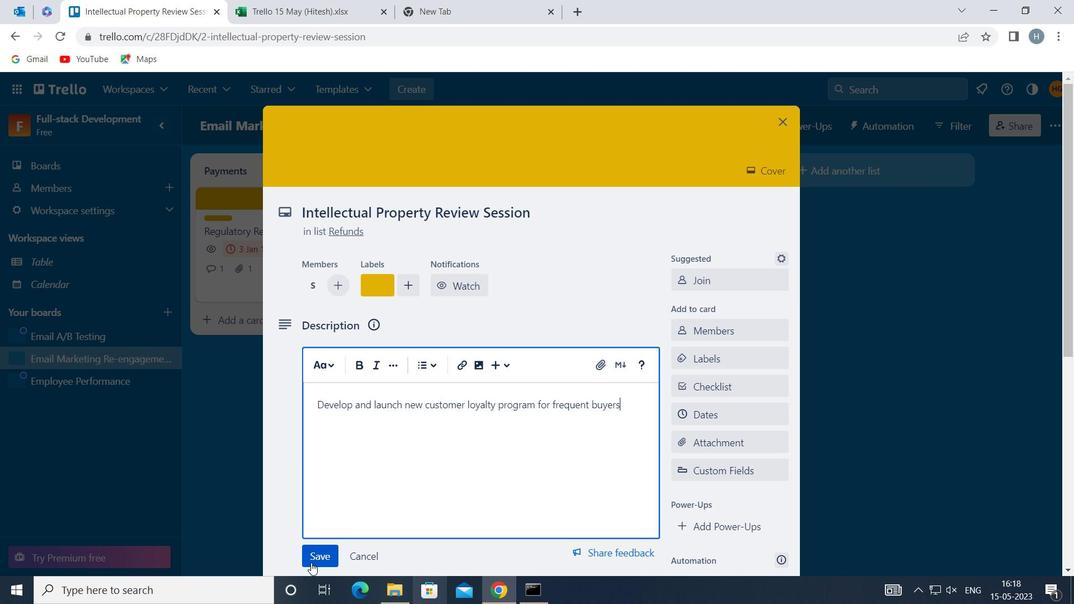 
Action: Mouse pressed left at (316, 558)
Screenshot: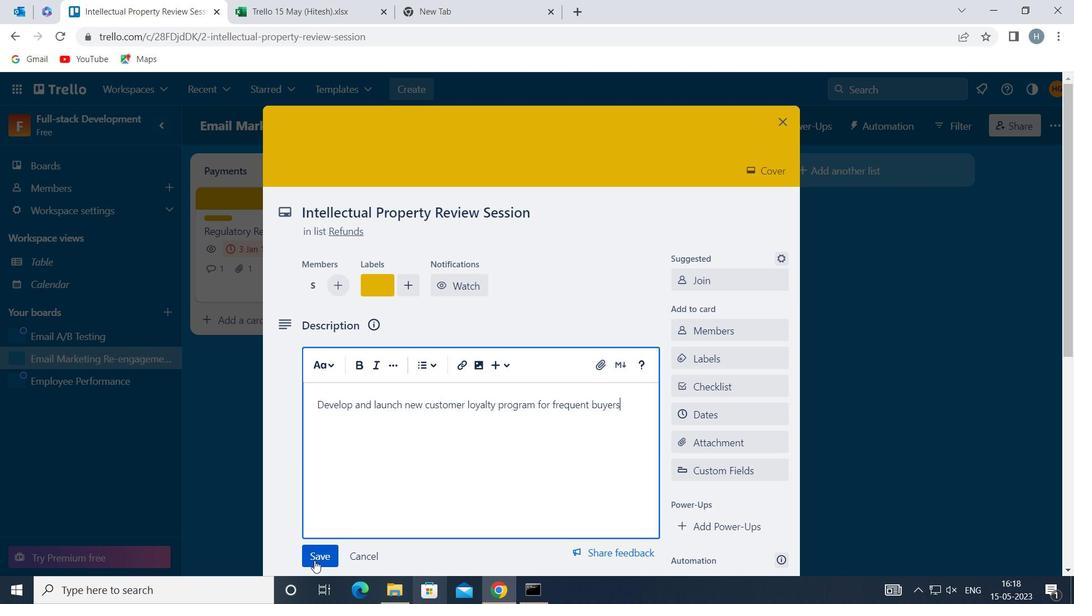 
Action: Mouse moved to (391, 462)
Screenshot: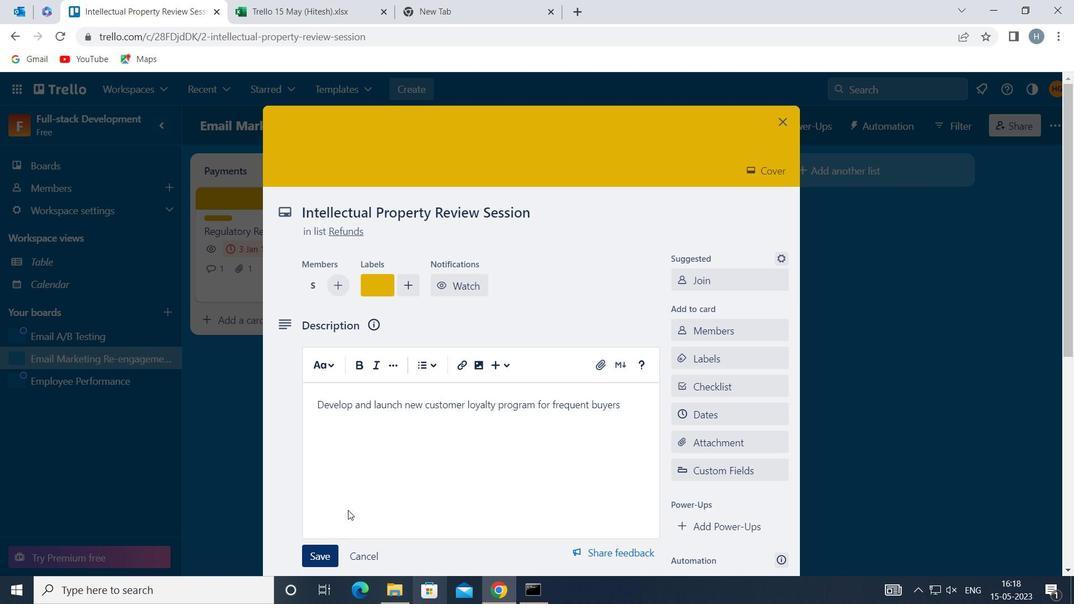 
Action: Mouse scrolled (391, 461) with delta (0, 0)
Screenshot: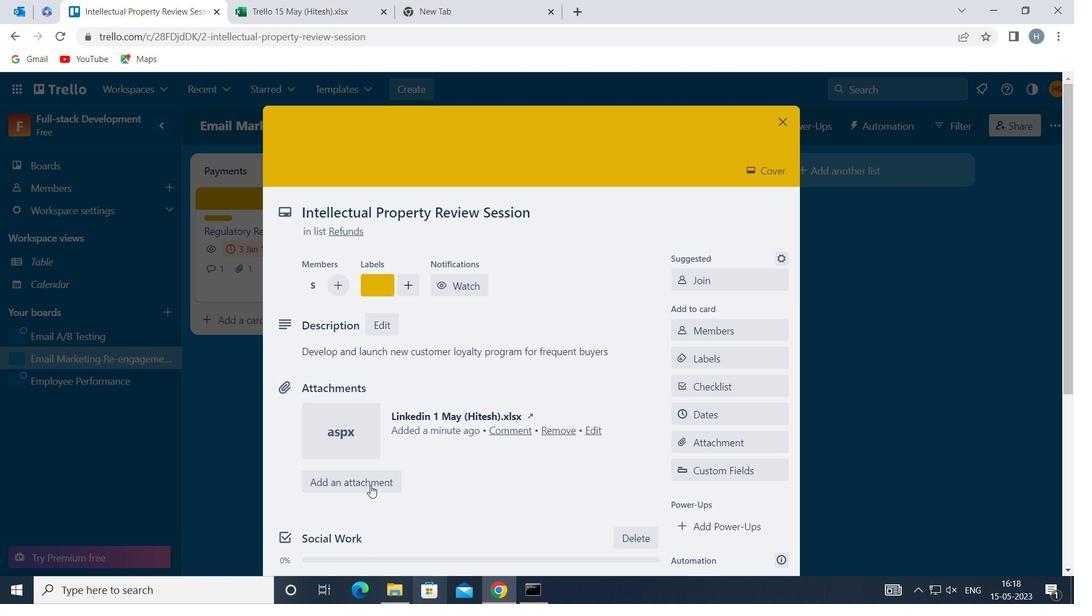 
Action: Mouse scrolled (391, 461) with delta (0, 0)
Screenshot: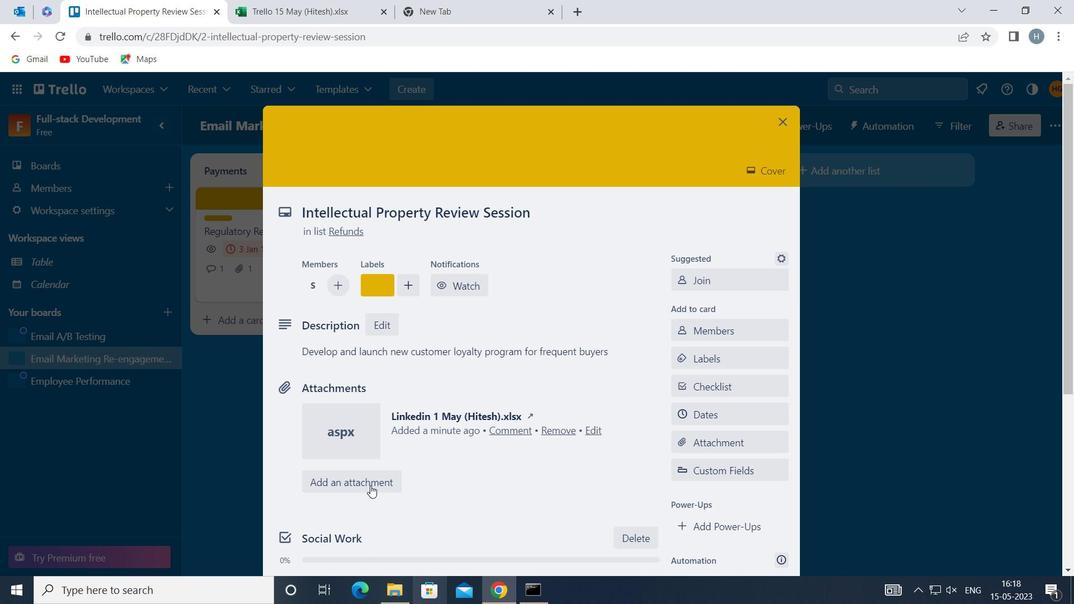 
Action: Mouse scrolled (391, 461) with delta (0, 0)
Screenshot: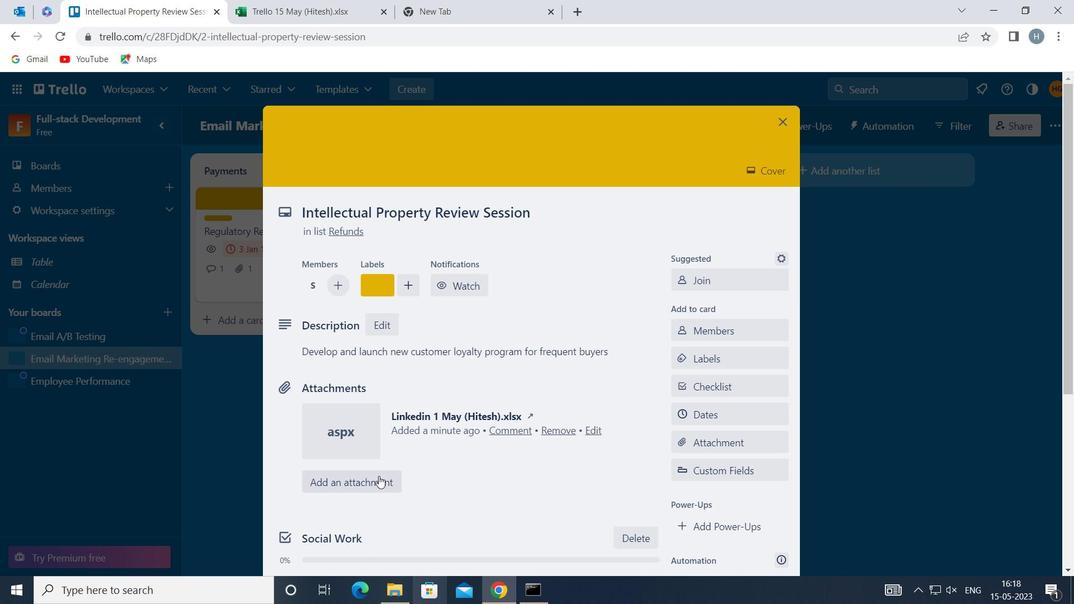 
Action: Mouse scrolled (391, 461) with delta (0, 0)
Screenshot: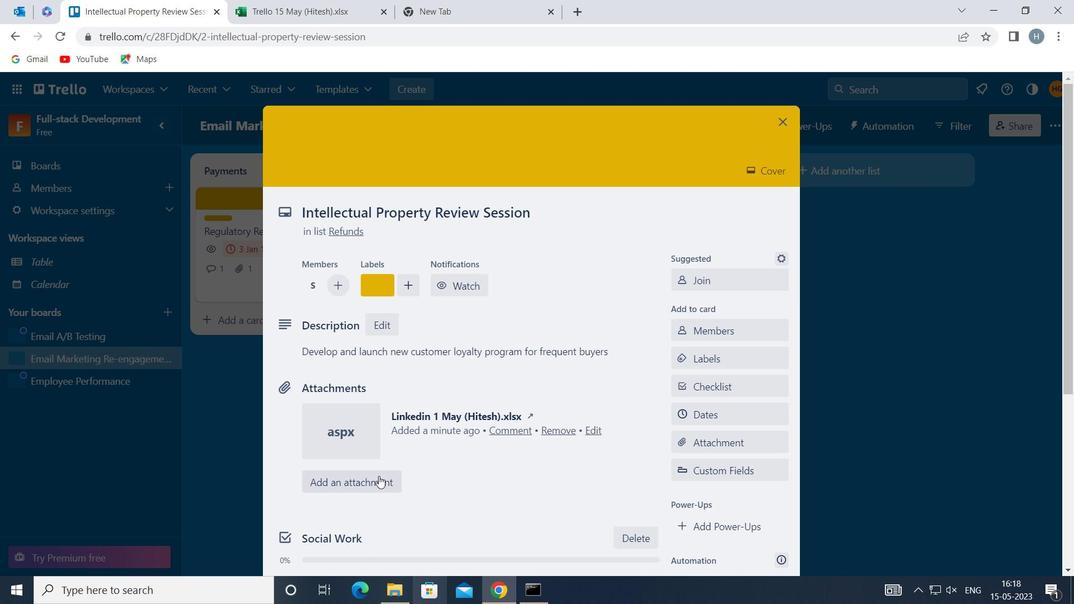
Action: Mouse scrolled (391, 461) with delta (0, 0)
Screenshot: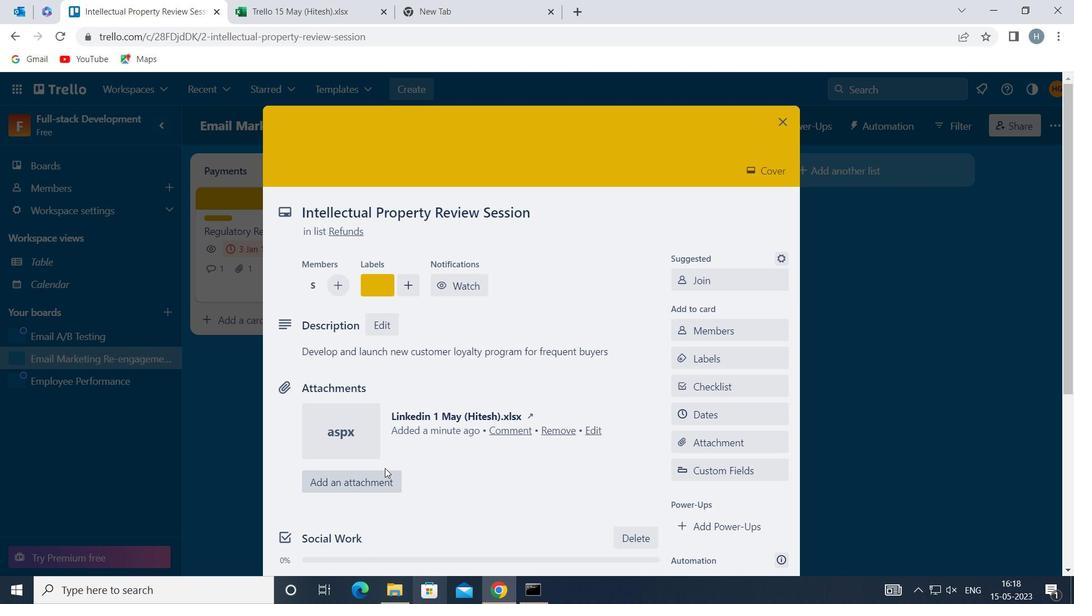 
Action: Mouse moved to (437, 402)
Screenshot: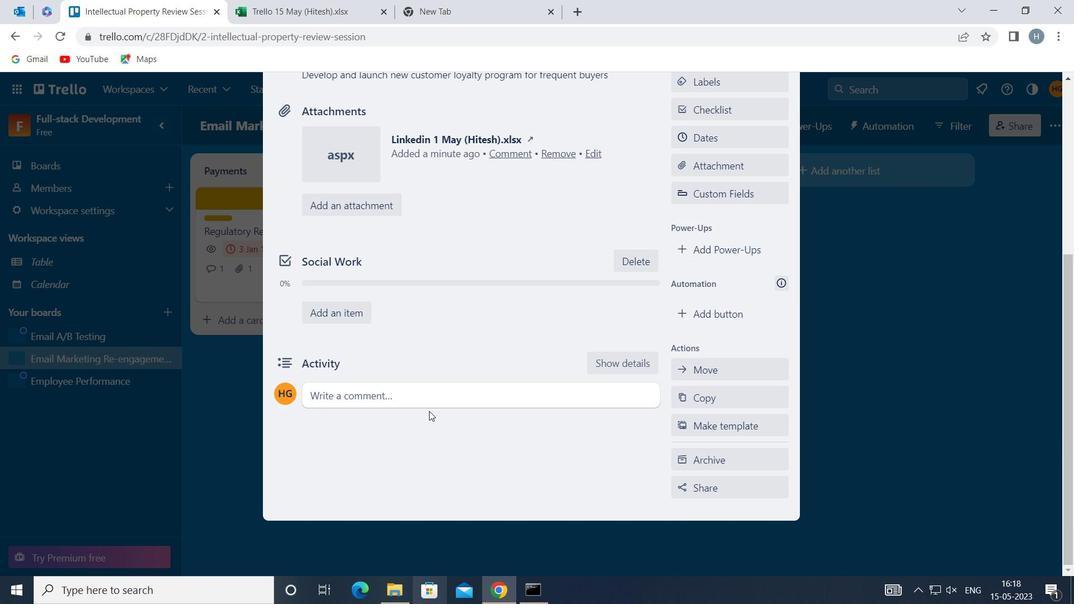 
Action: Mouse pressed left at (437, 402)
Screenshot: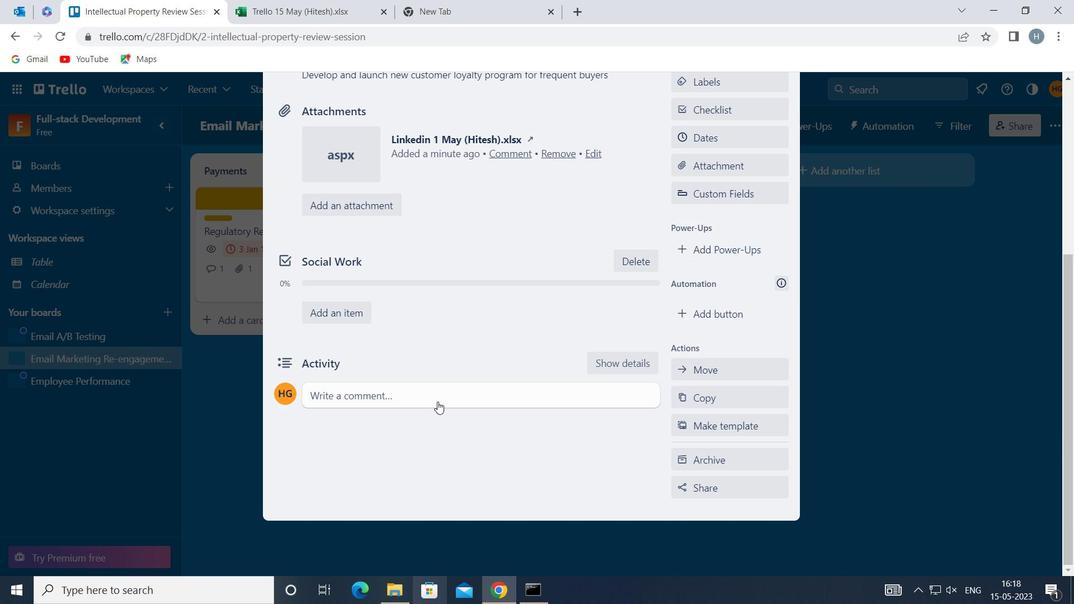 
Action: Key pressed <Key.shift>LET<Key.space>US<Key.space>APPROACH<Key.space>THIS<Key.space>TASK<Key.space>WITH<Key.space>A<Key.space>SENSE<Key.space>OF<Key.space>URGENCY<Key.space>AND<Key.space>IMPOTANT<Key.backspace>E,<Key.space>RECOGNIZING<Key.space>ITS<Key.space>IMPACT
Screenshot: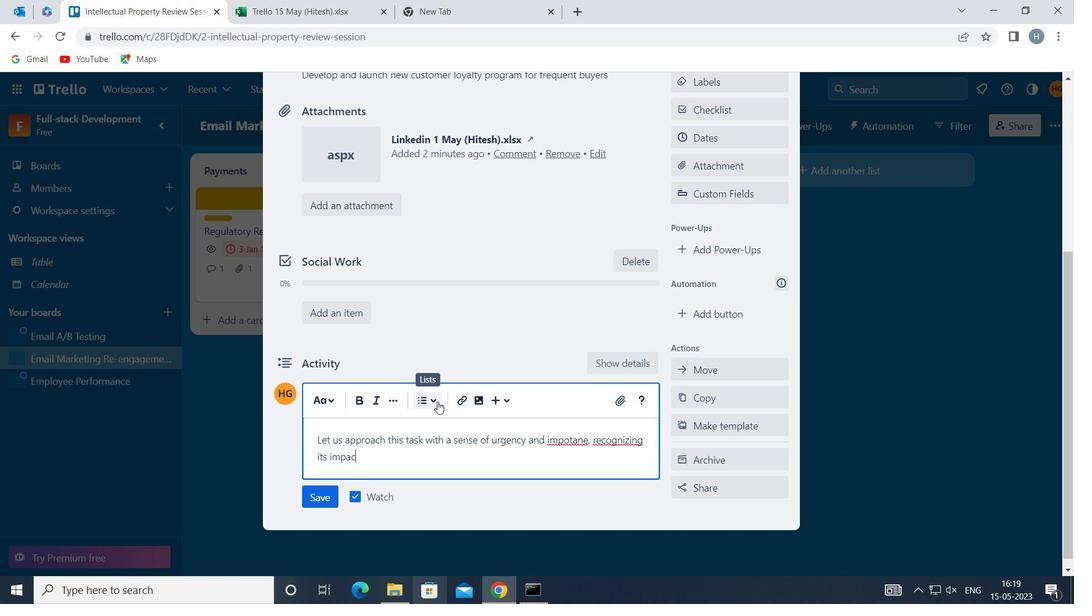 
Action: Mouse moved to (586, 442)
Screenshot: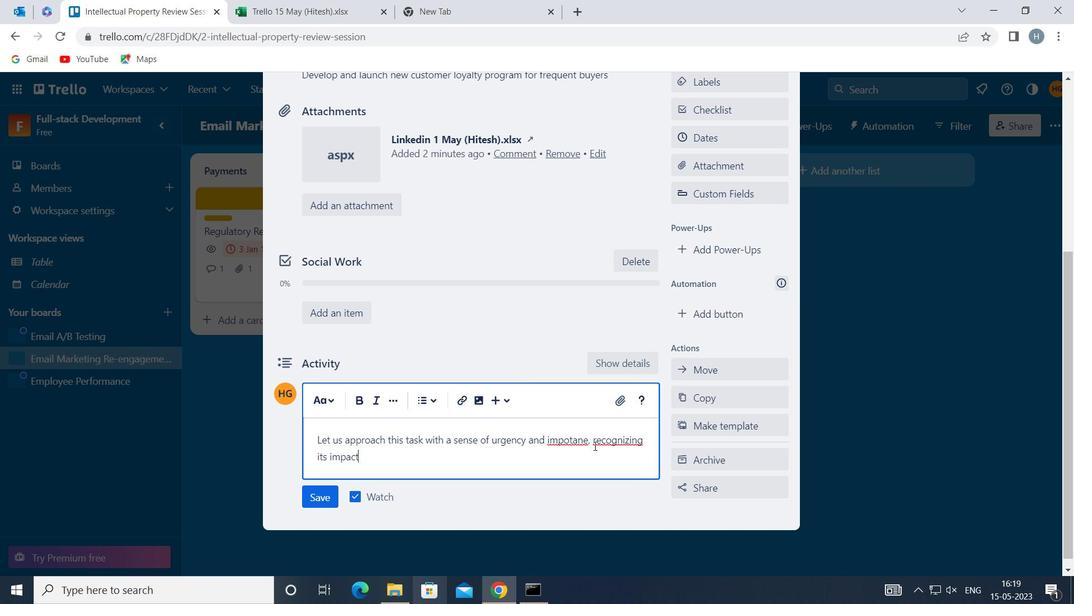 
Action: Mouse pressed left at (586, 442)
Screenshot: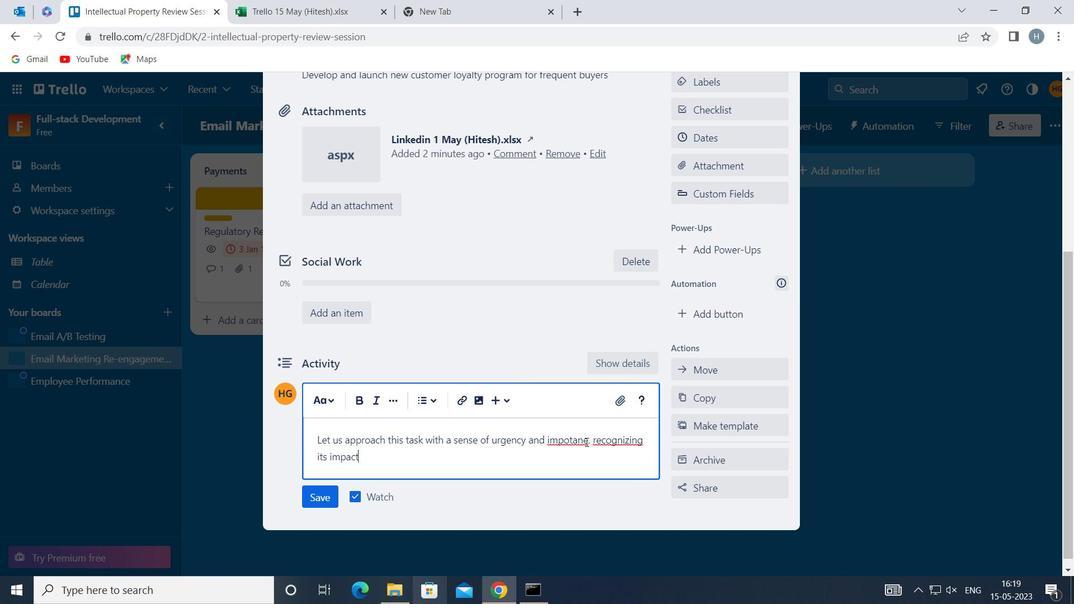 
Action: Key pressed <Key.backspace>CE
Screenshot: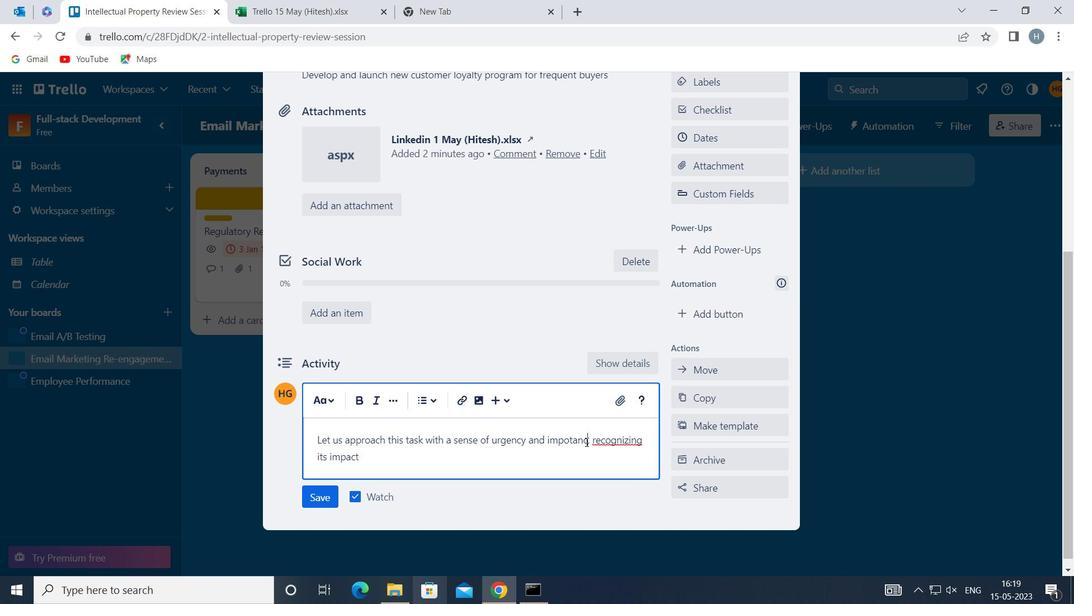 
Action: Mouse moved to (423, 460)
Screenshot: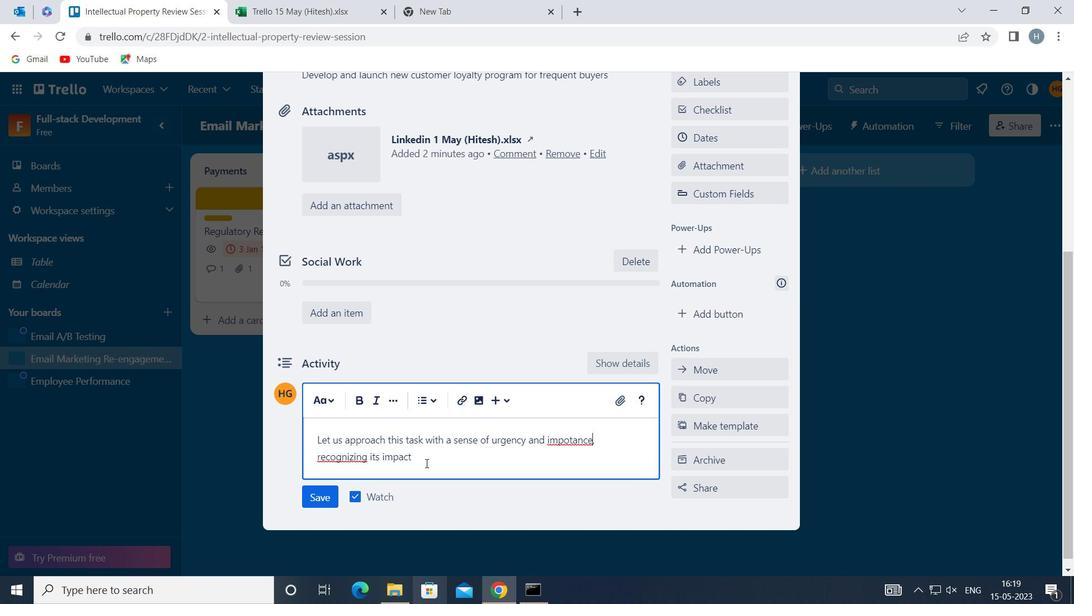 
Action: Mouse pressed left at (423, 460)
Screenshot: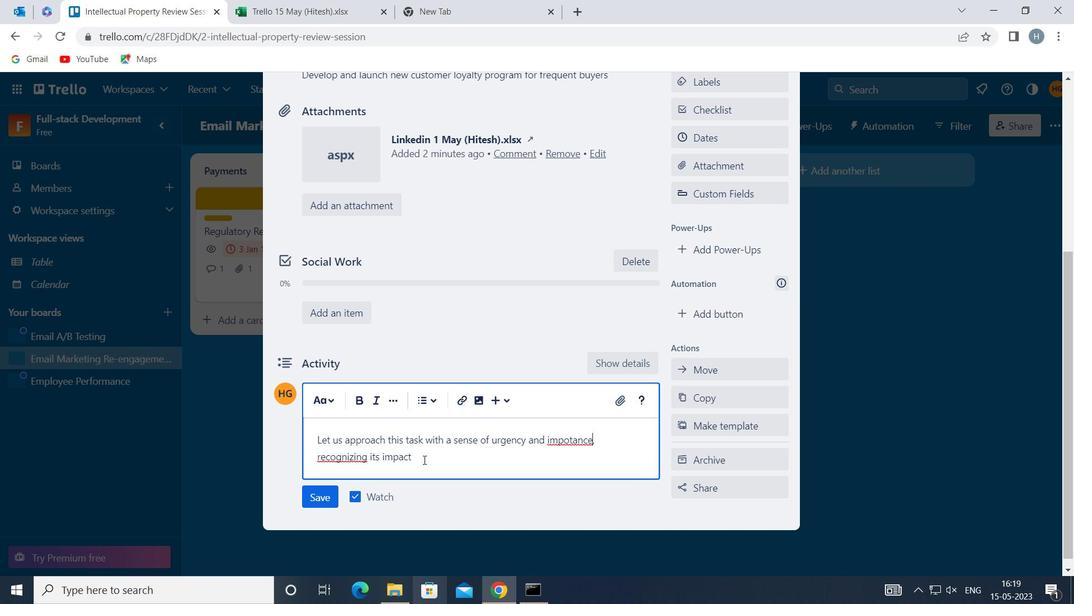 
Action: Key pressed <Key.space>ON<Key.space>THE<Key.space>OVERALL<Key.space>PROJECT<Key.space>
Screenshot: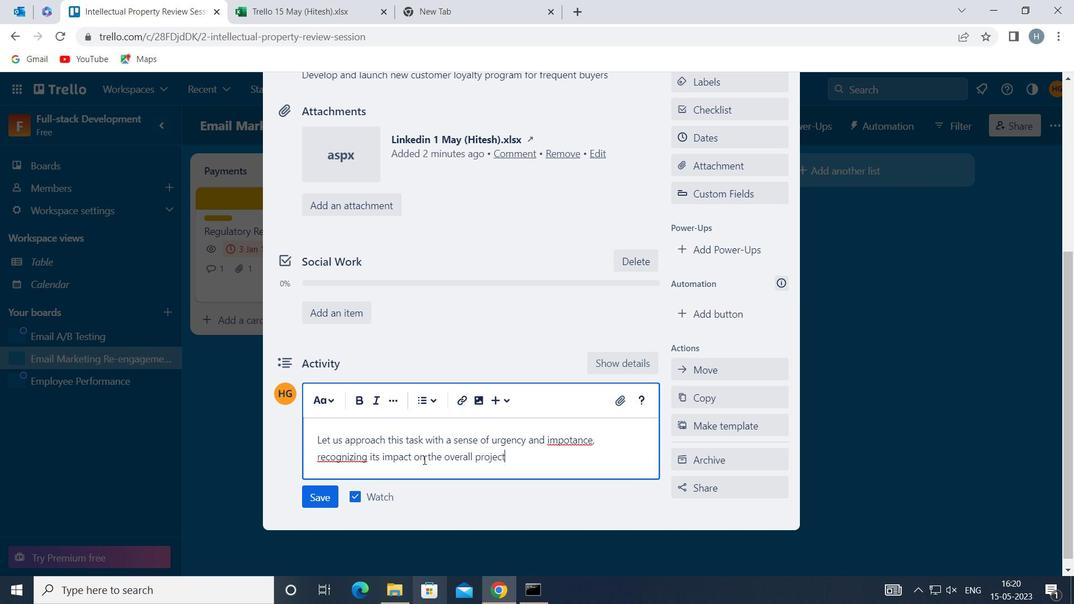 
Action: Mouse moved to (597, 440)
Screenshot: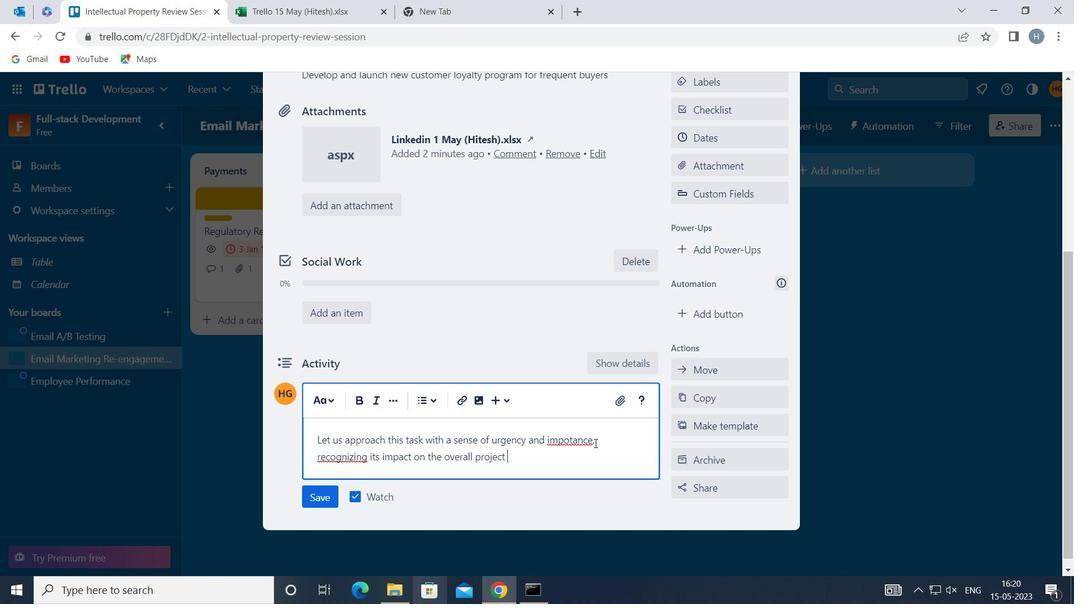 
Action: Mouse pressed left at (597, 440)
Screenshot: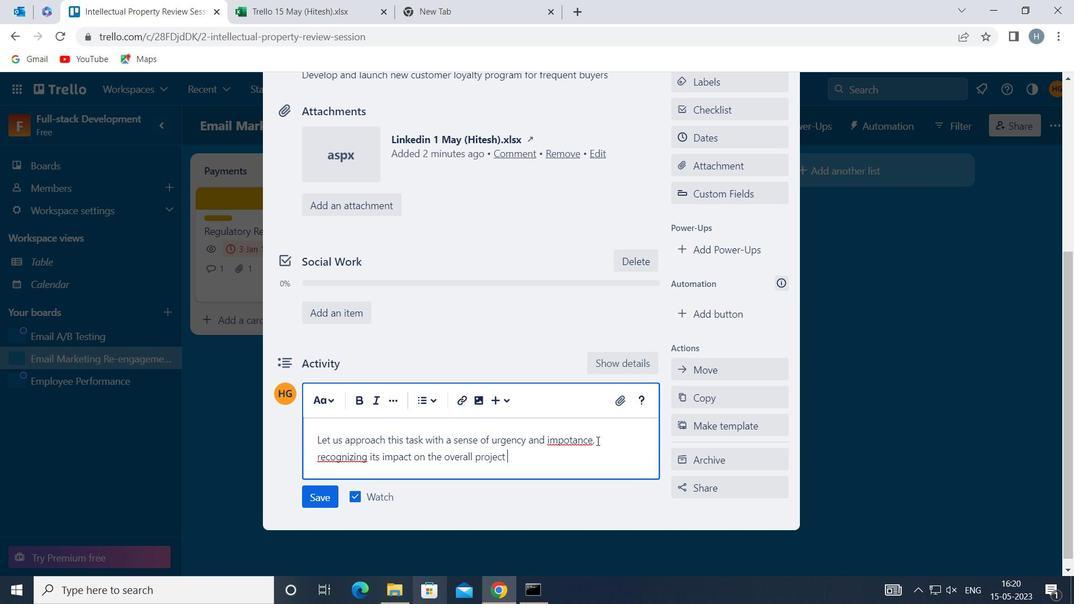
Action: Mouse moved to (596, 439)
Screenshot: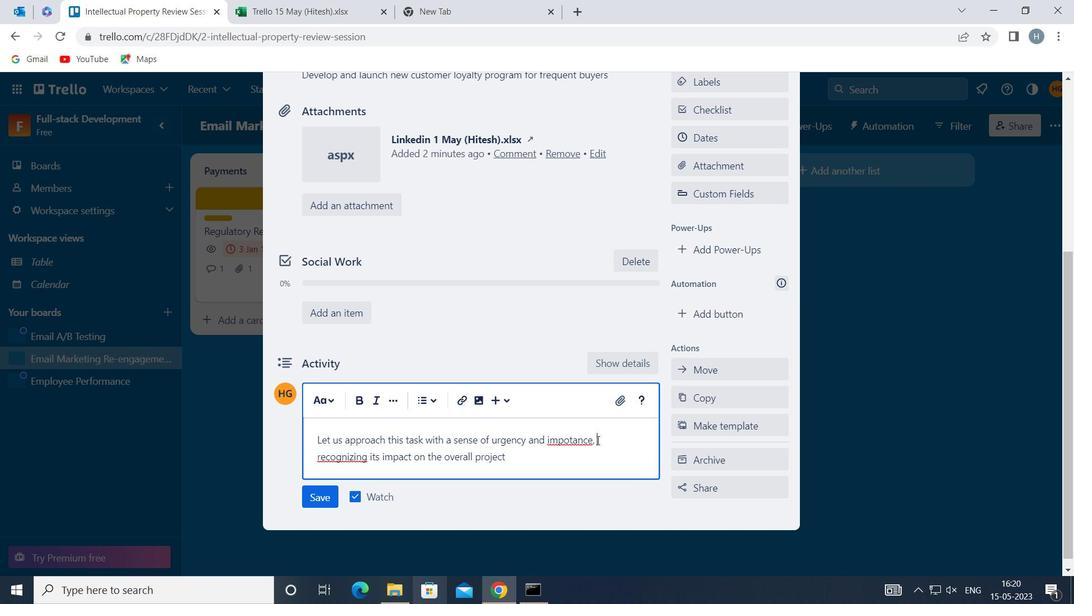 
Action: Key pressed <Key.backspace>
Screenshot: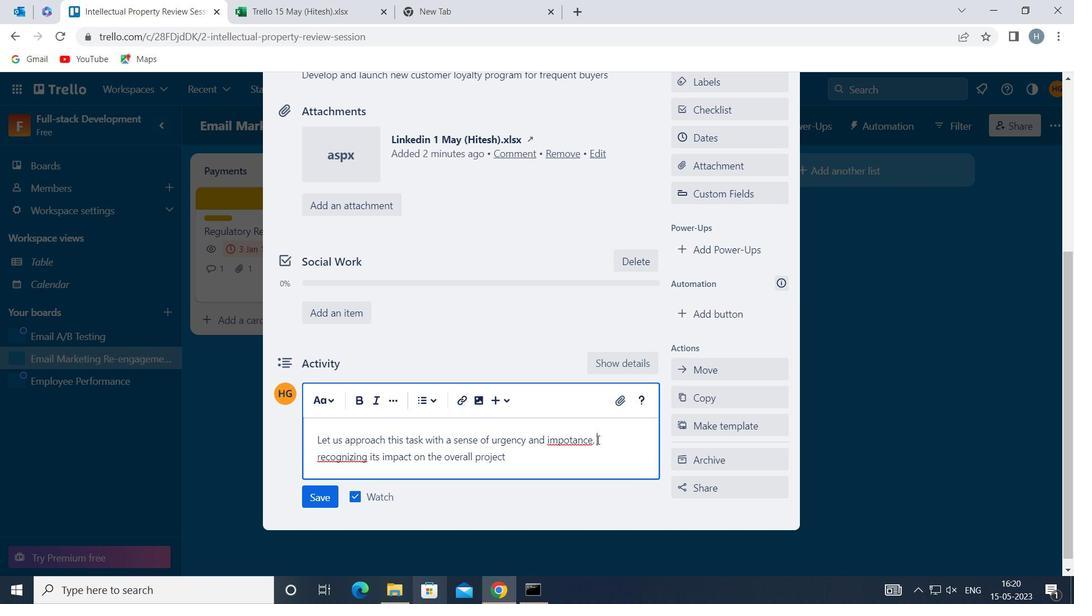 
Action: Mouse moved to (596, 439)
Screenshot: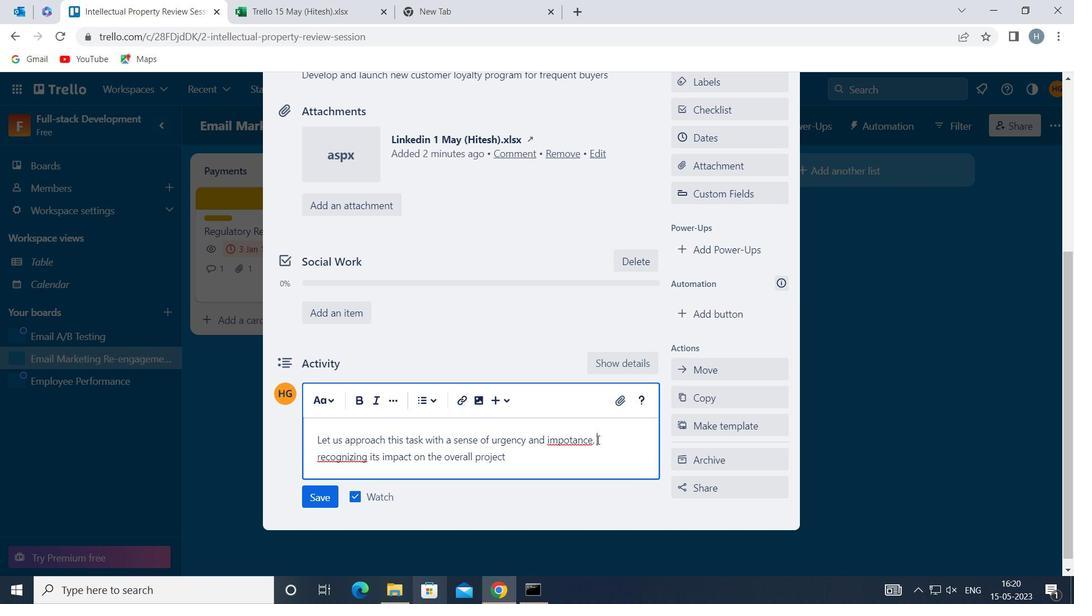 
Action: Key pressed <Key.backspace>
Screenshot: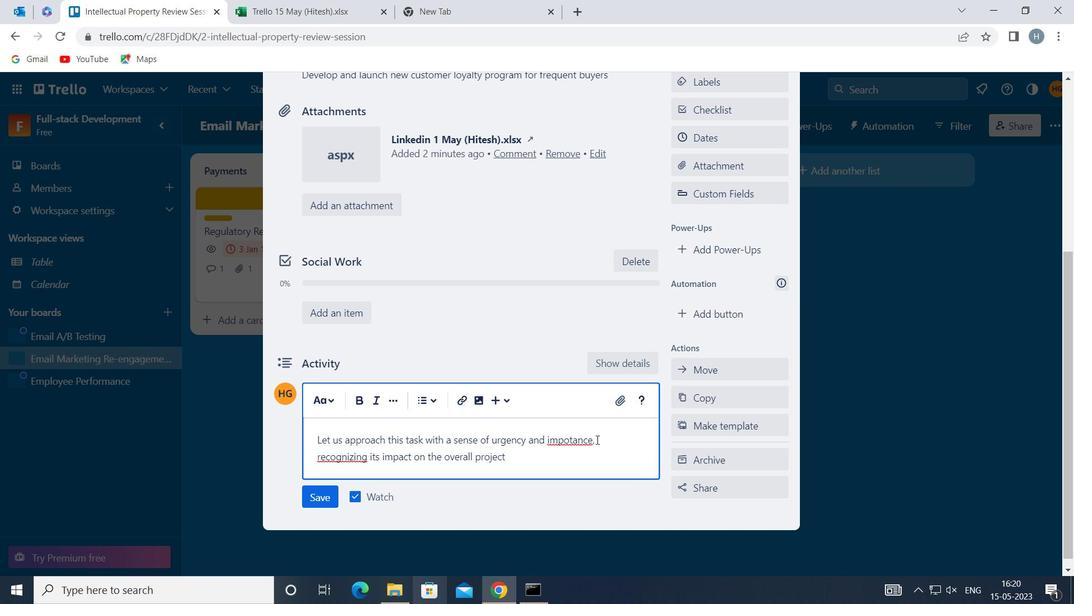 
Action: Mouse moved to (595, 439)
Screenshot: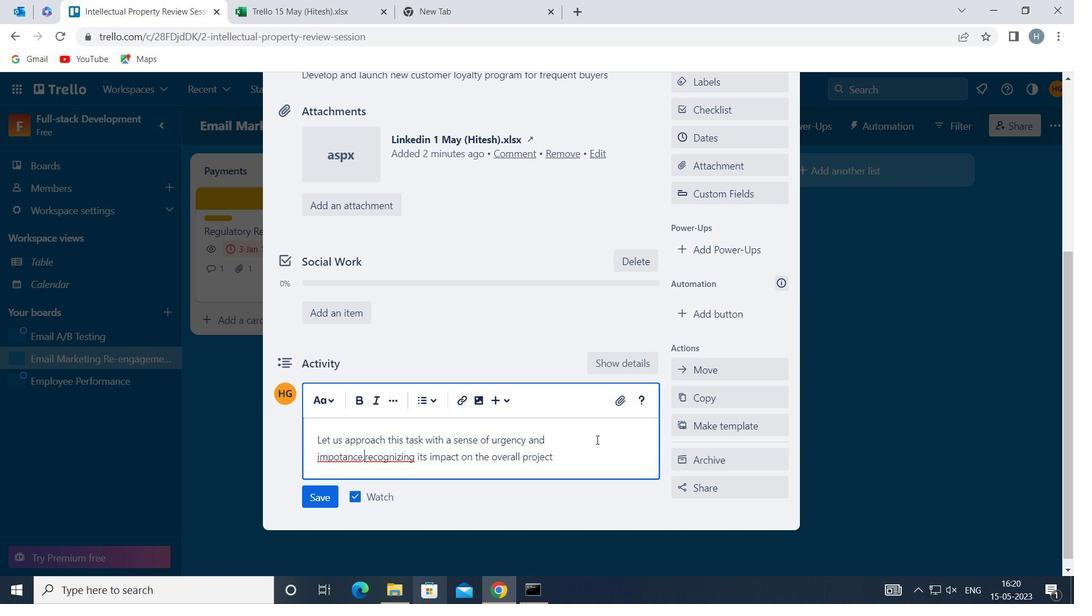 
Action: Key pressed <Key.backspace><Key.backspace><Key.backspace><Key.backspace><Key.backspace><Key.backspace><Key.backspace><Key.backspace><Key.backspace><Key.backspace><Key.space><Key.shift>IMPORTANCE<Key.space>
Screenshot: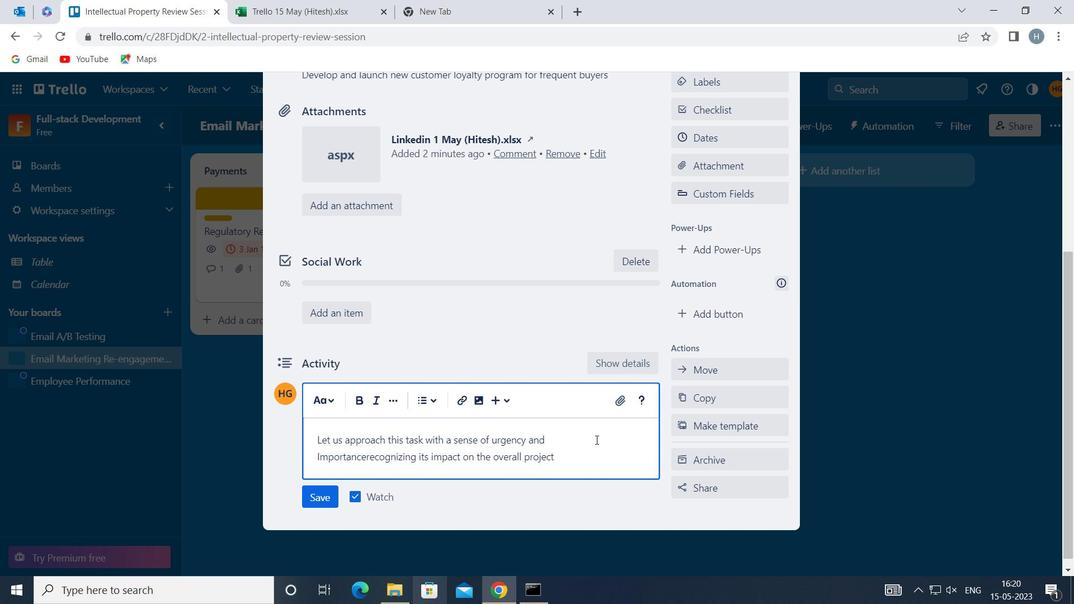 
Action: Mouse moved to (527, 458)
Screenshot: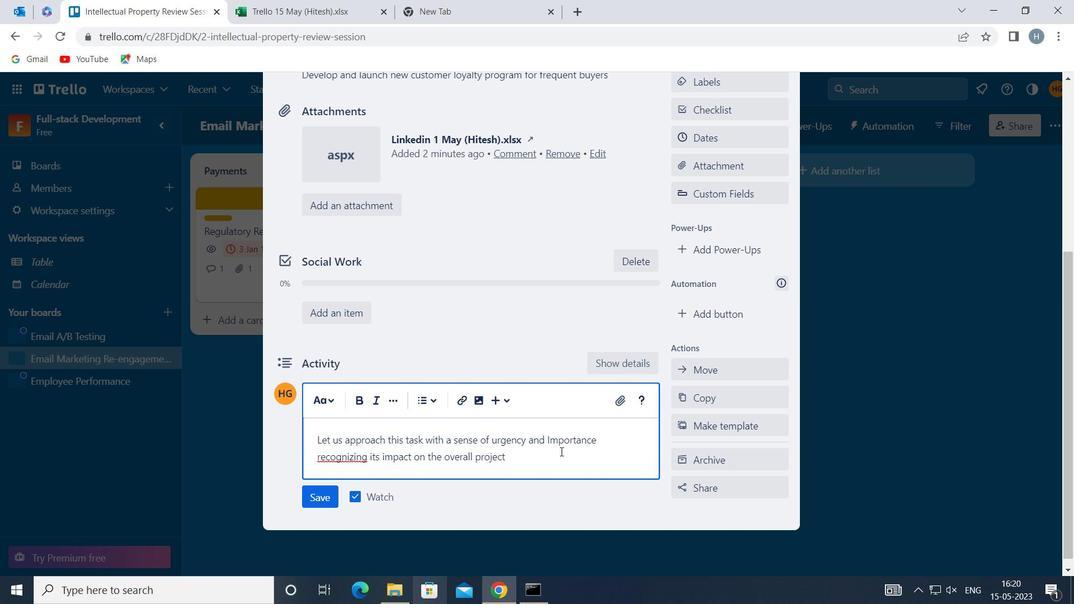 
Action: Mouse pressed left at (527, 458)
Screenshot: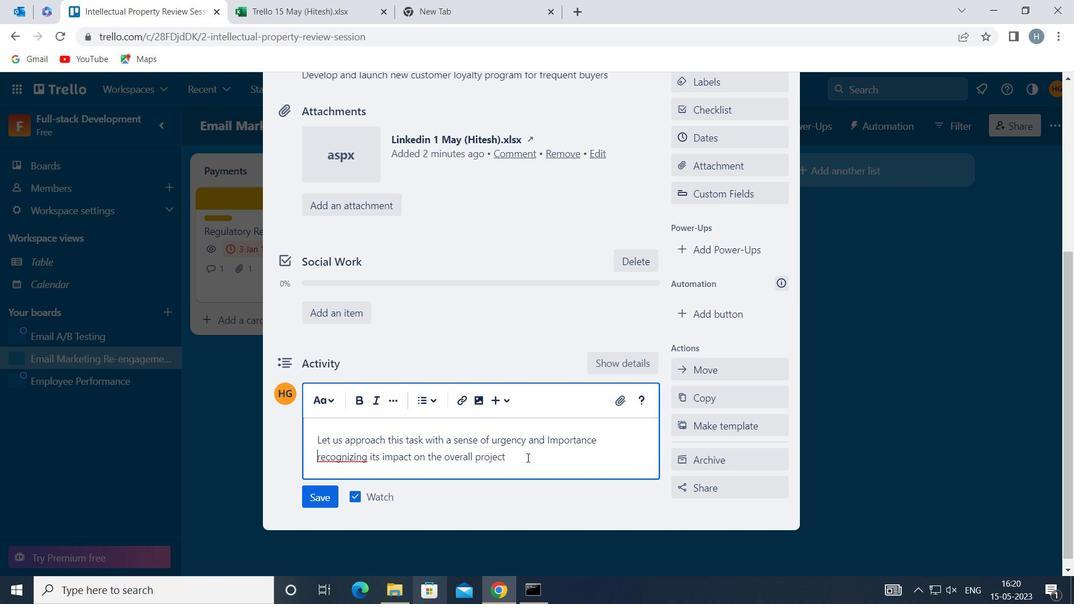 
Action: Mouse moved to (318, 498)
Screenshot: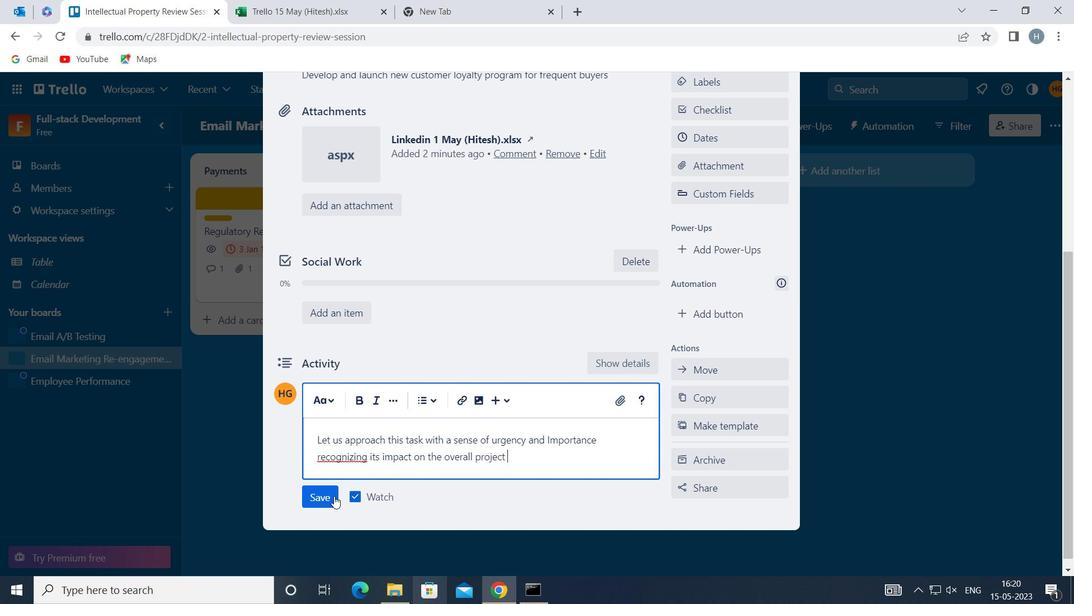 
Action: Mouse pressed left at (318, 498)
Screenshot: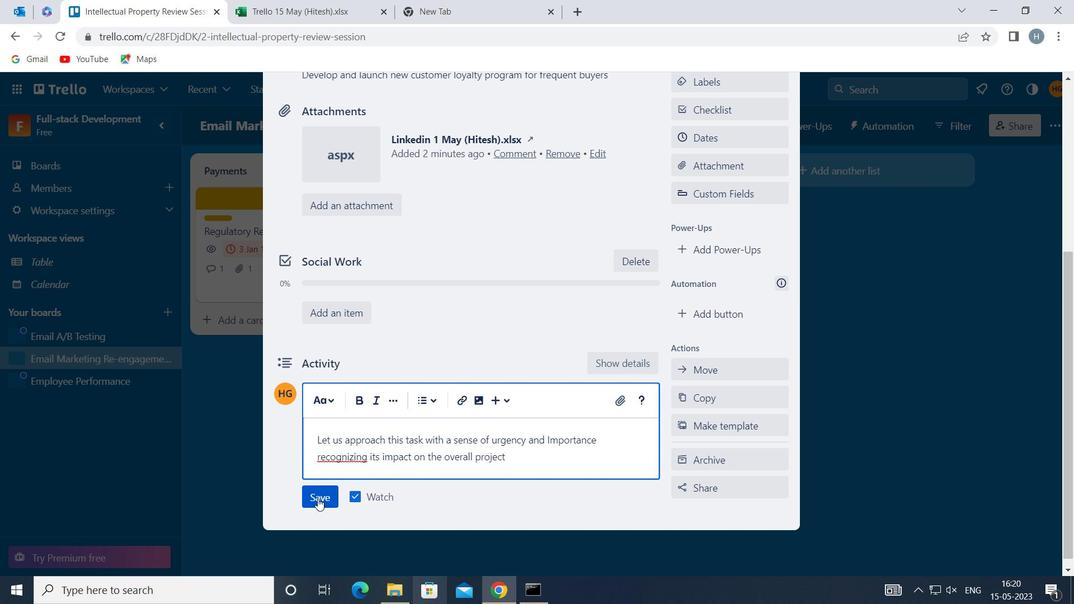 
Action: Mouse moved to (748, 143)
Screenshot: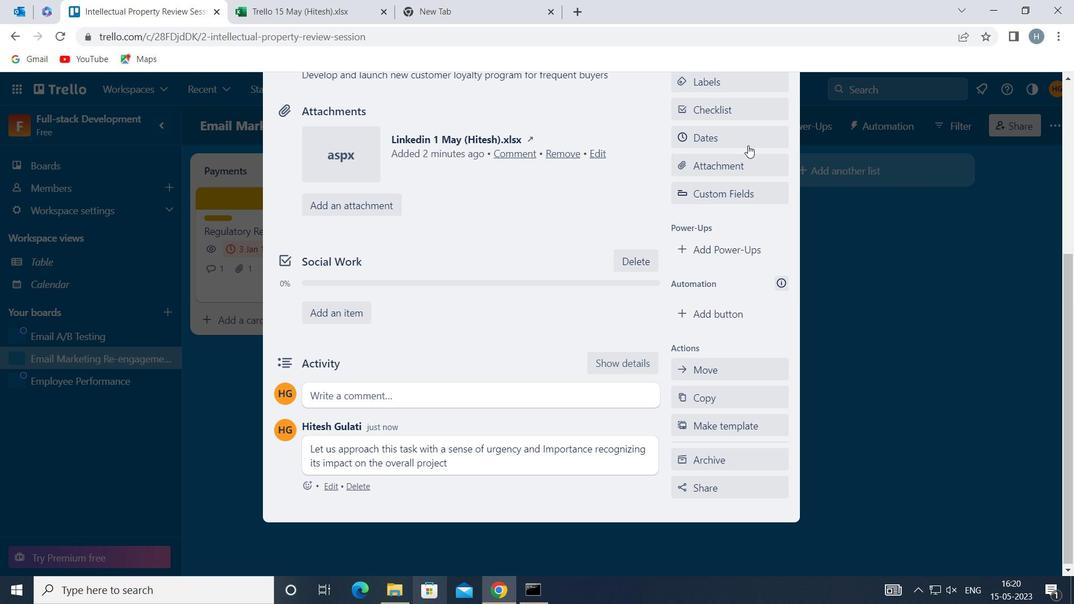 
Action: Mouse pressed left at (748, 143)
Screenshot: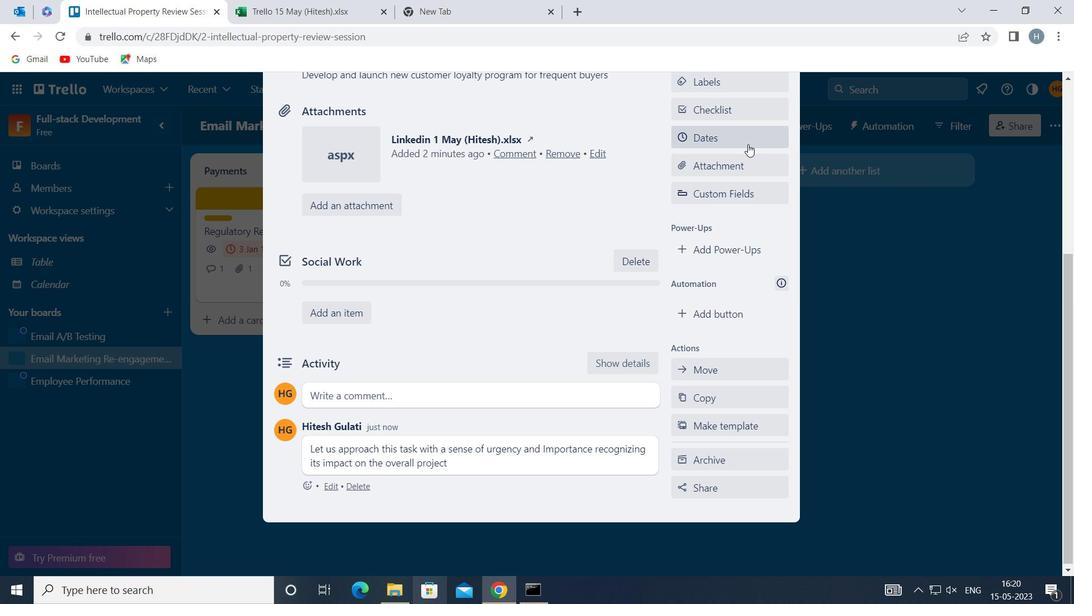 
Action: Mouse moved to (687, 374)
Screenshot: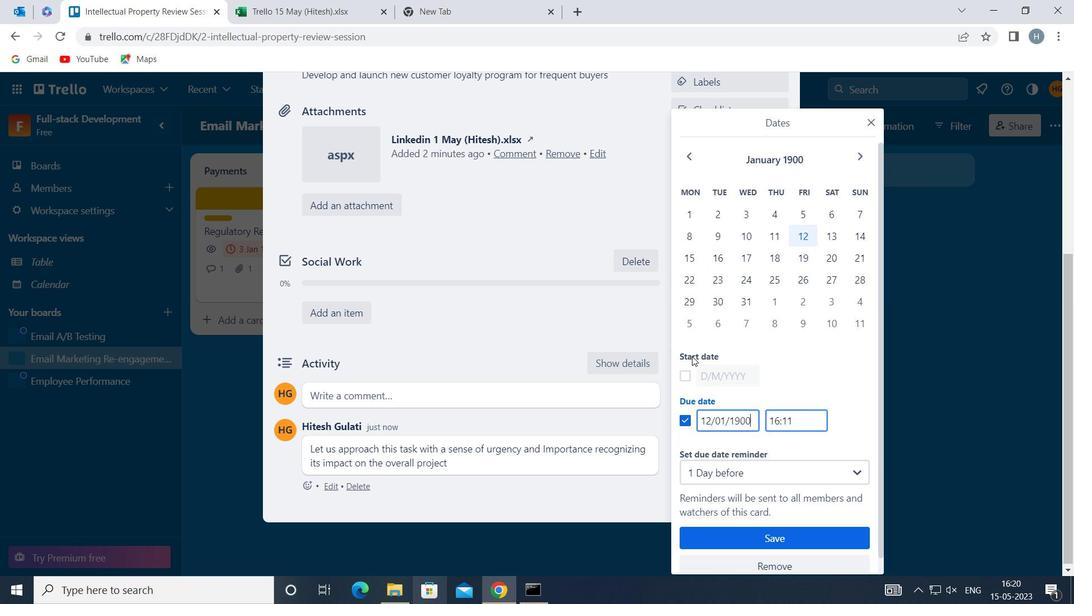 
Action: Mouse pressed left at (687, 374)
Screenshot: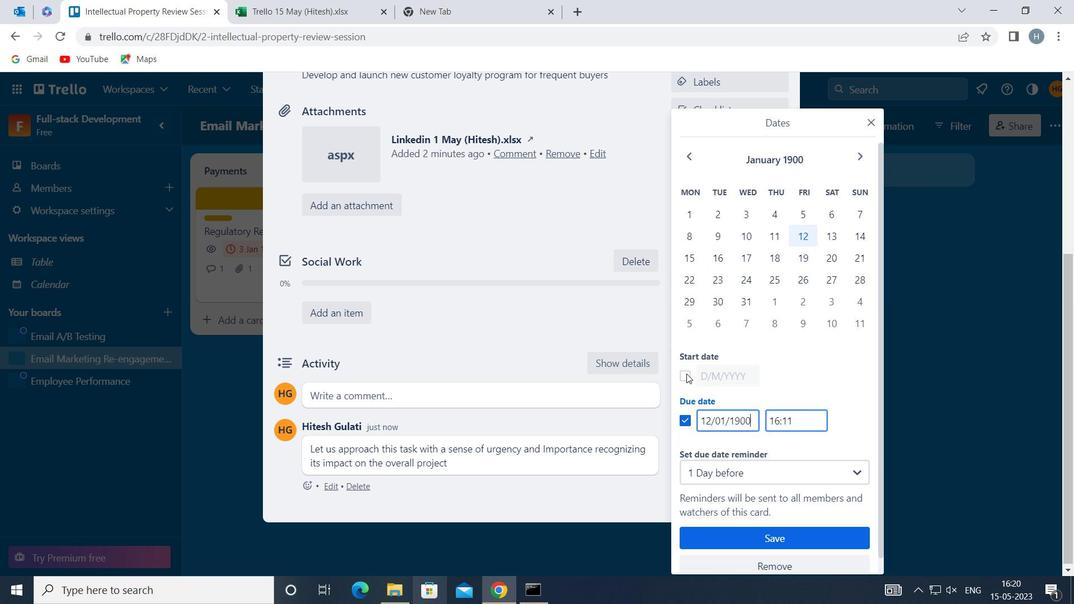 
Action: Mouse moved to (701, 370)
Screenshot: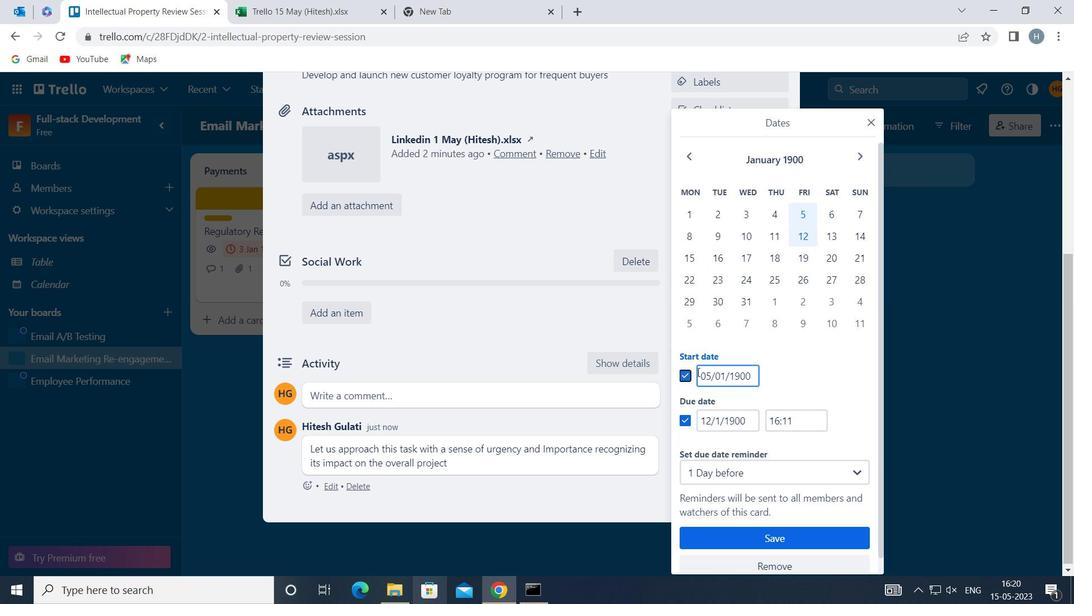 
Action: Mouse pressed left at (701, 370)
Screenshot: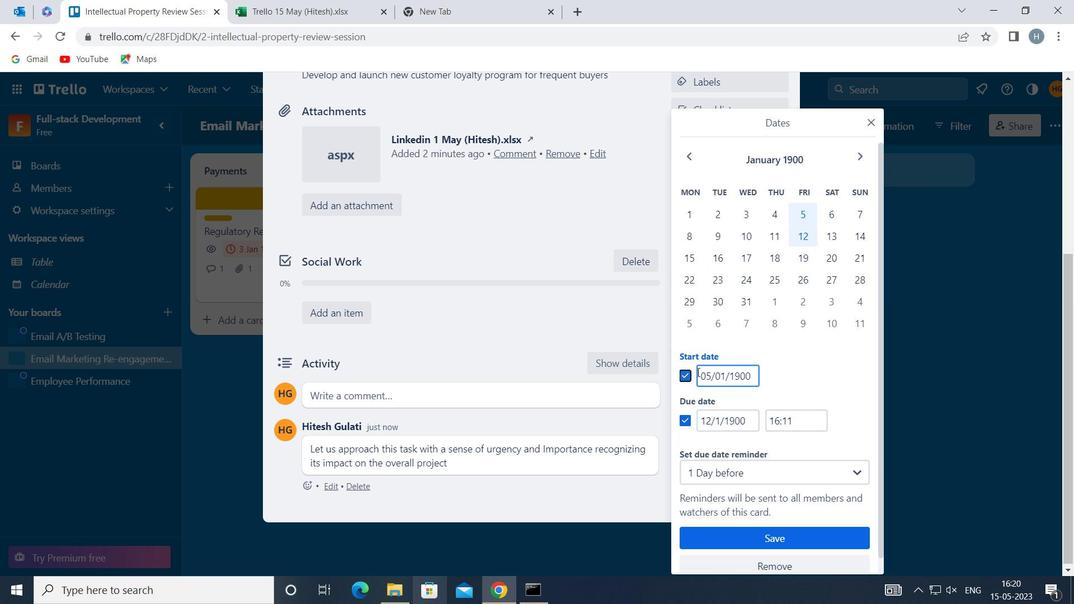 
Action: Key pressed <Key.right><Key.backspace>6
Screenshot: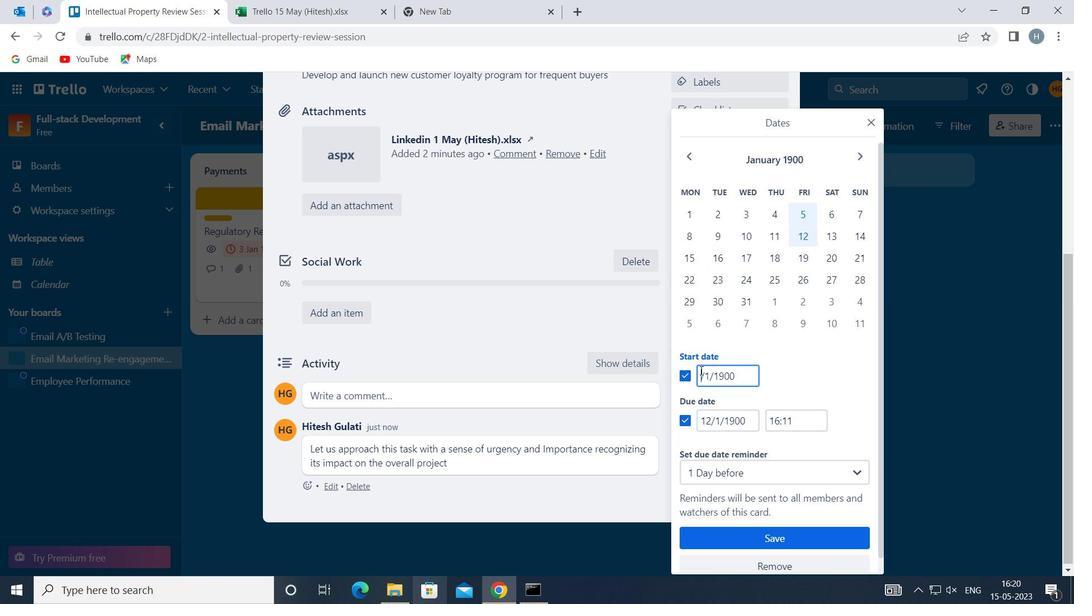 
Action: Mouse moved to (703, 416)
Screenshot: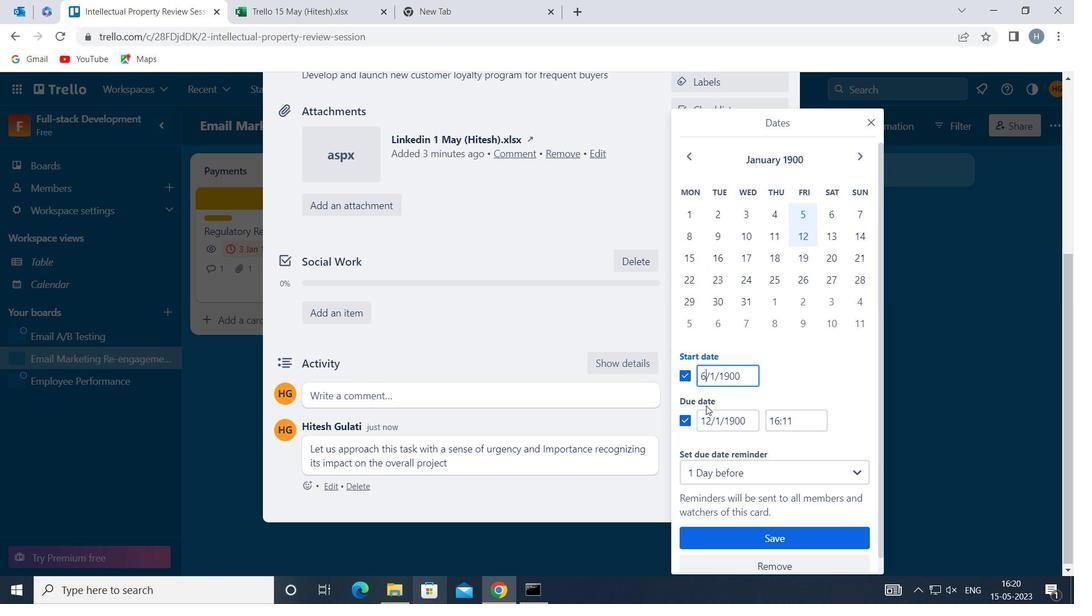 
Action: Mouse pressed left at (703, 416)
Screenshot: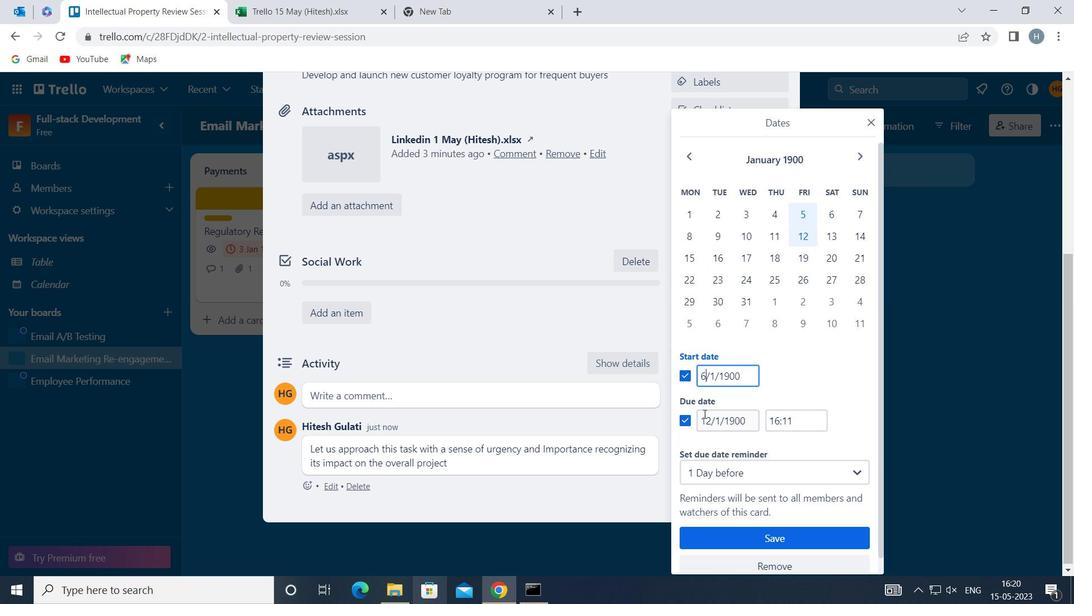 
Action: Key pressed <Key.right><Key.backspace>3
Screenshot: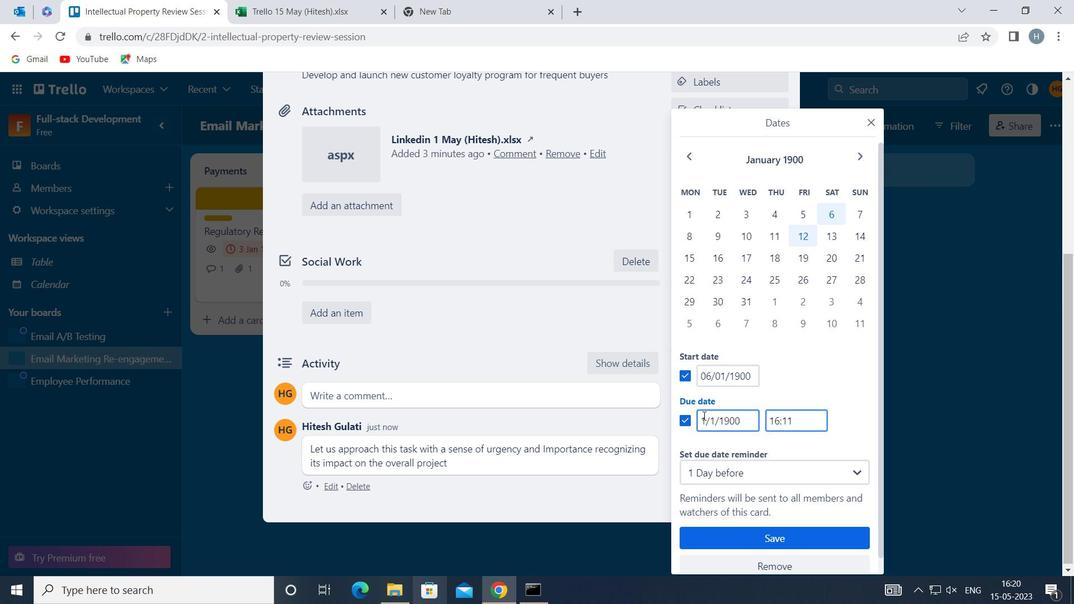 
Action: Mouse moved to (762, 539)
Screenshot: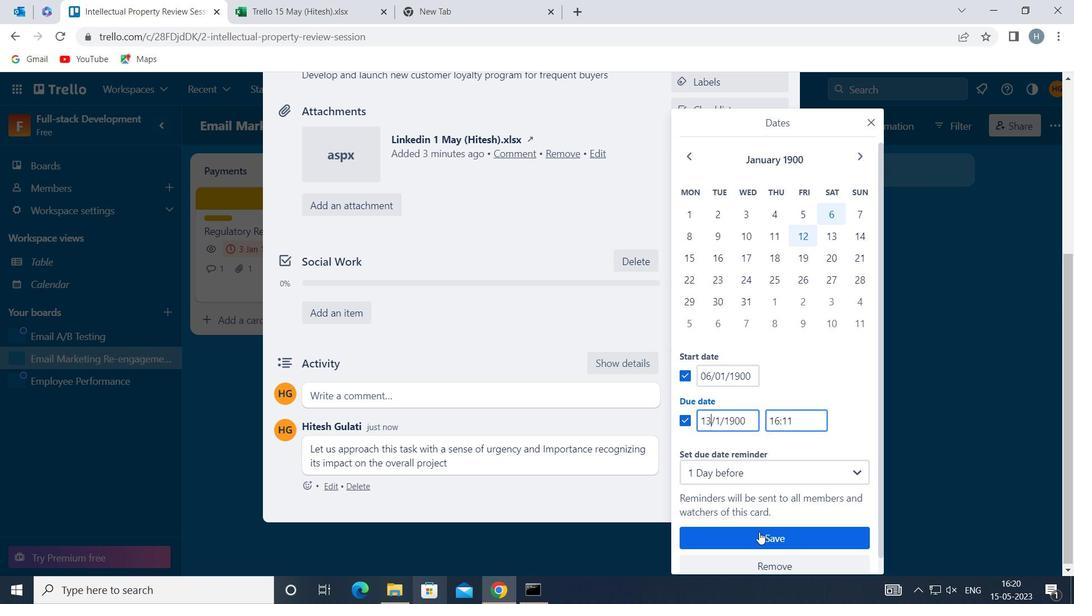 
Action: Mouse pressed left at (762, 539)
Screenshot: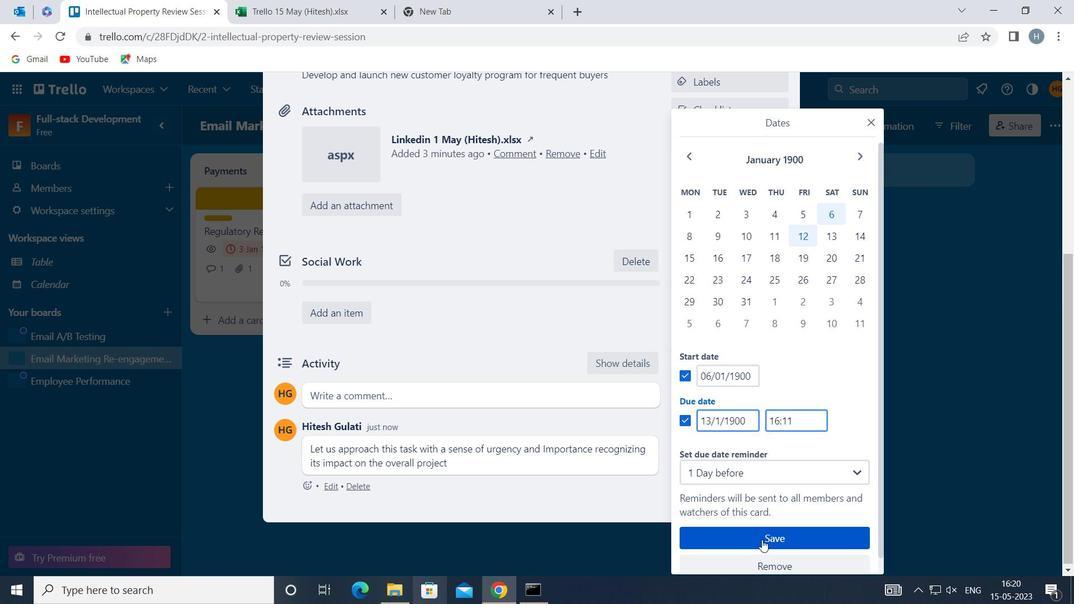 
Action: Mouse moved to (597, 377)
Screenshot: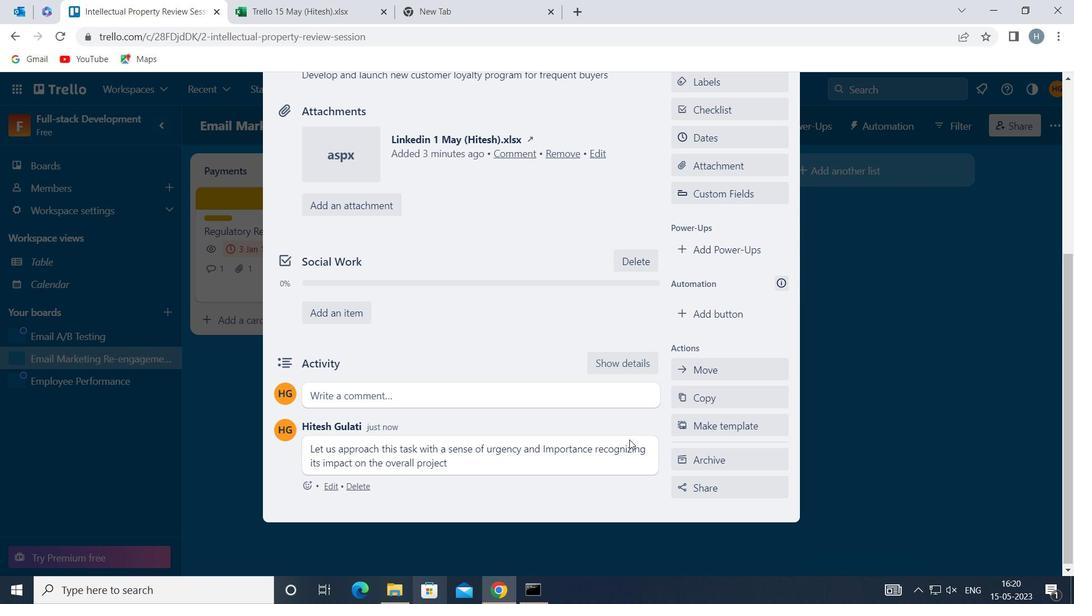 
